 Task: Allow access to "Agents in support groups".
Action: Mouse moved to (27, 317)
Screenshot: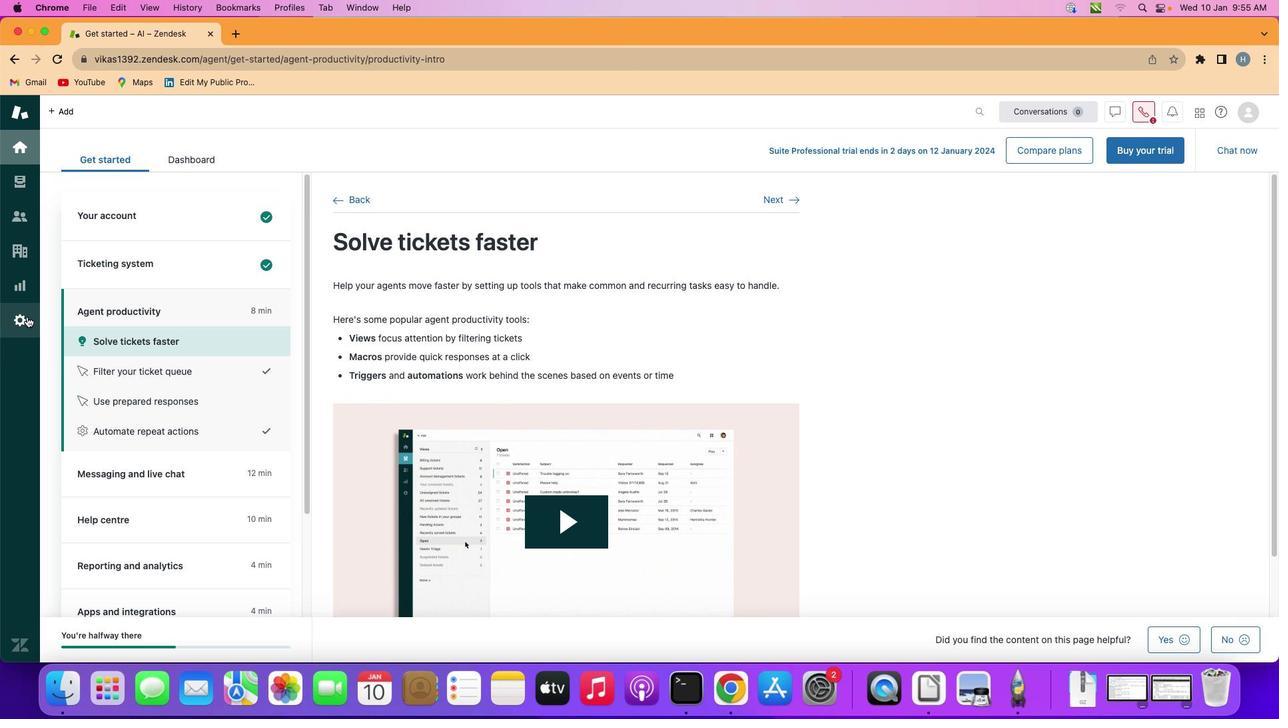 
Action: Mouse pressed left at (27, 317)
Screenshot: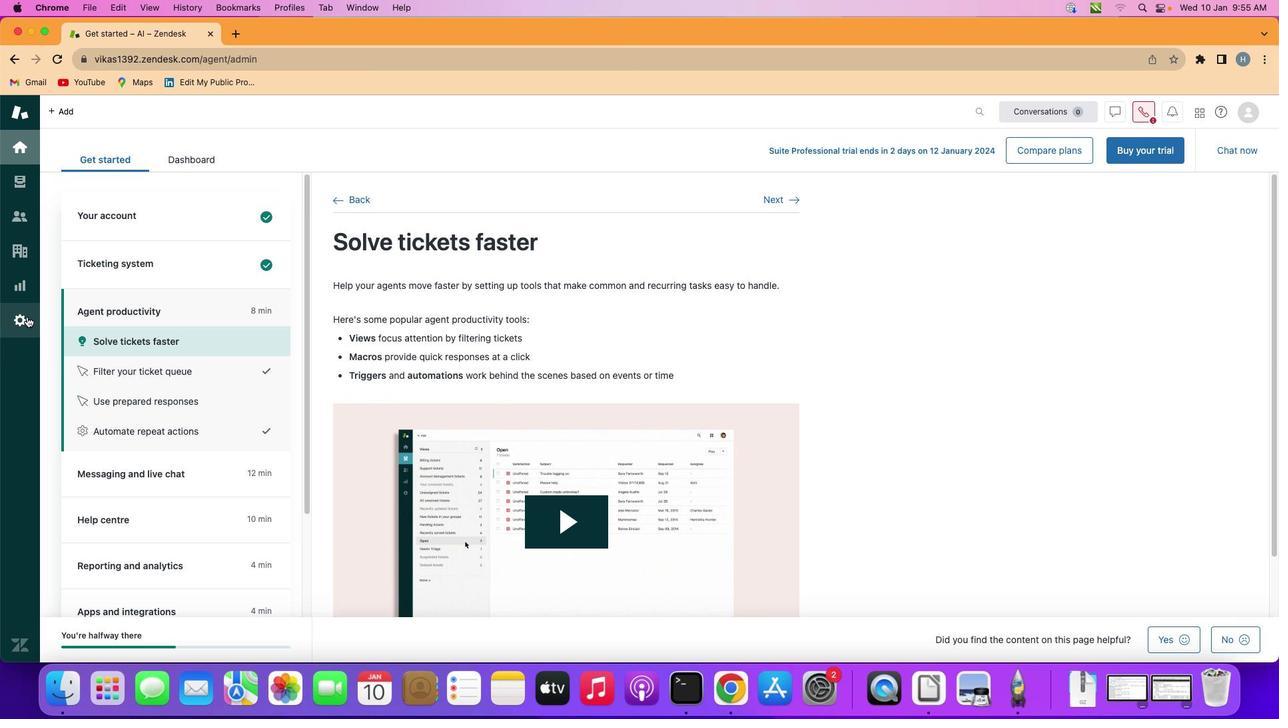 
Action: Mouse moved to (475, 548)
Screenshot: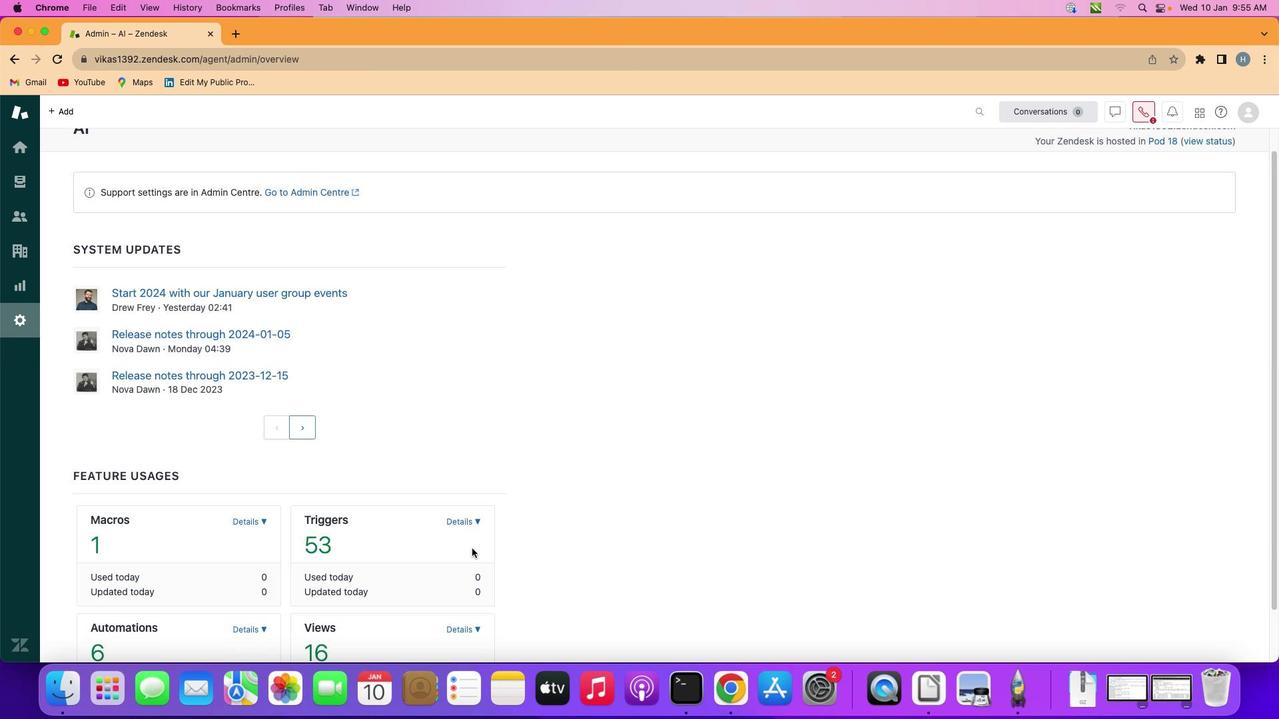 
Action: Mouse scrolled (475, 548) with delta (0, 0)
Screenshot: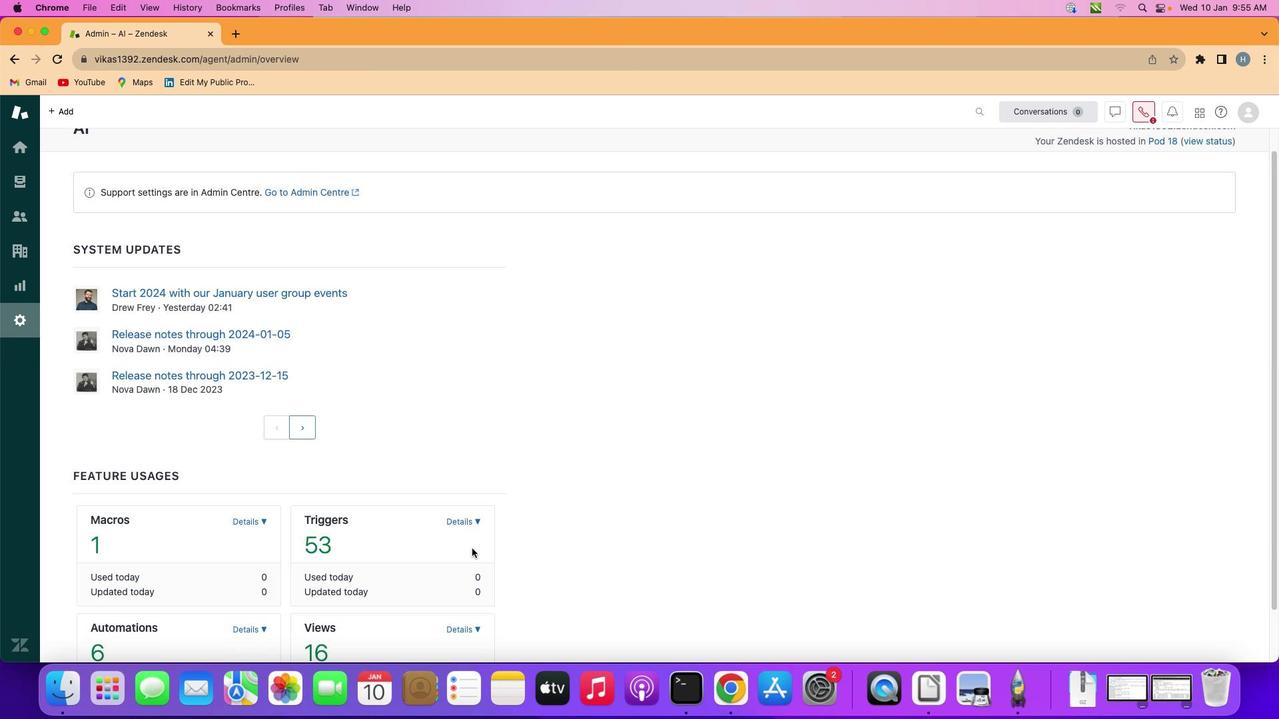 
Action: Mouse moved to (473, 549)
Screenshot: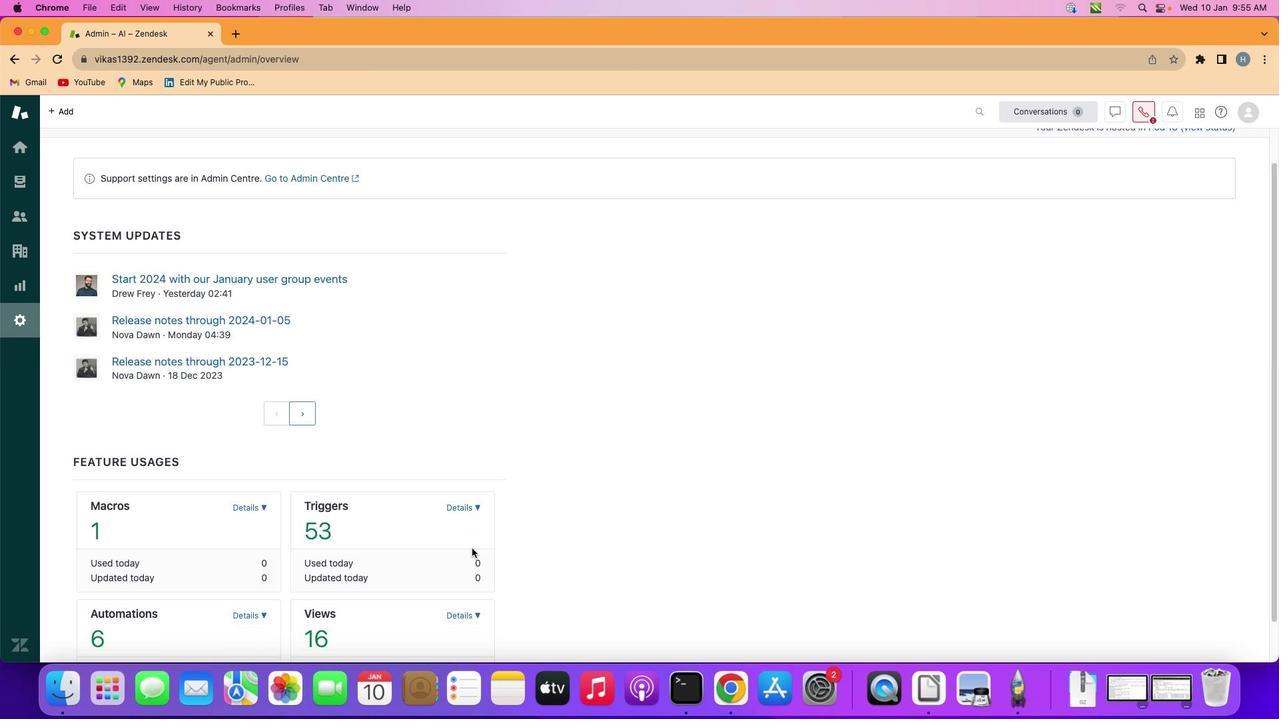 
Action: Mouse scrolled (473, 549) with delta (0, 0)
Screenshot: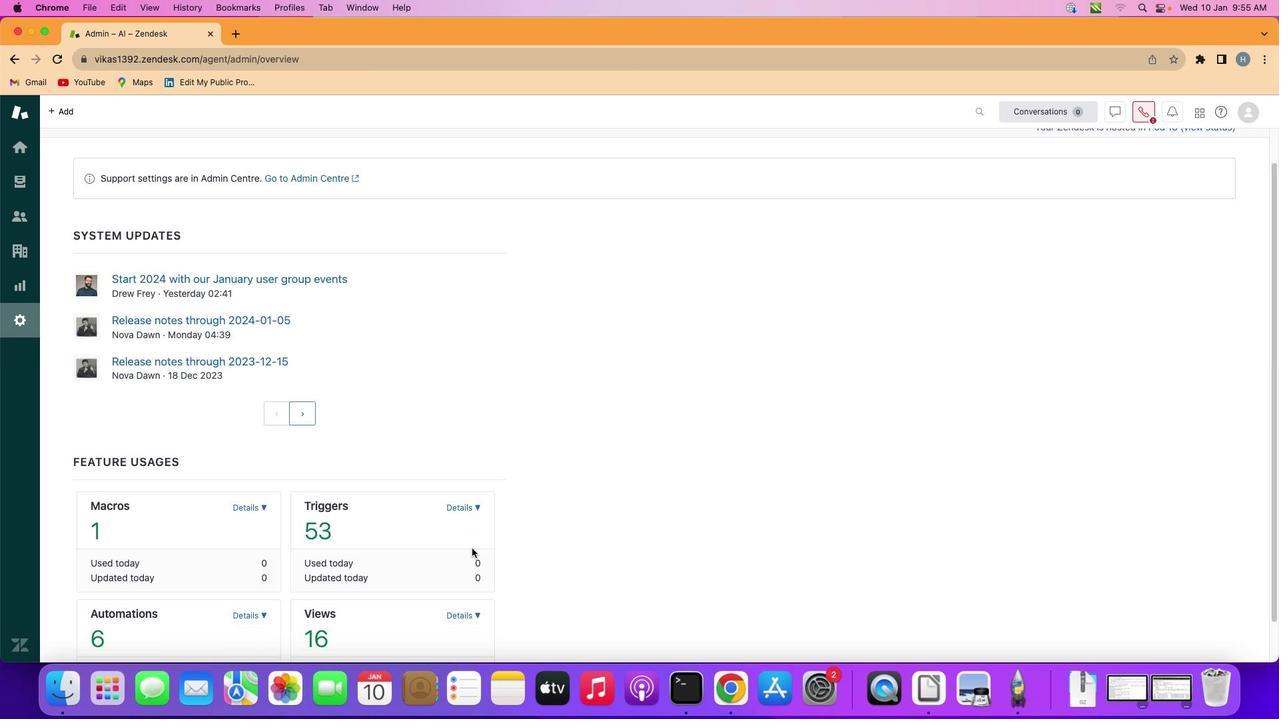 
Action: Mouse moved to (473, 549)
Screenshot: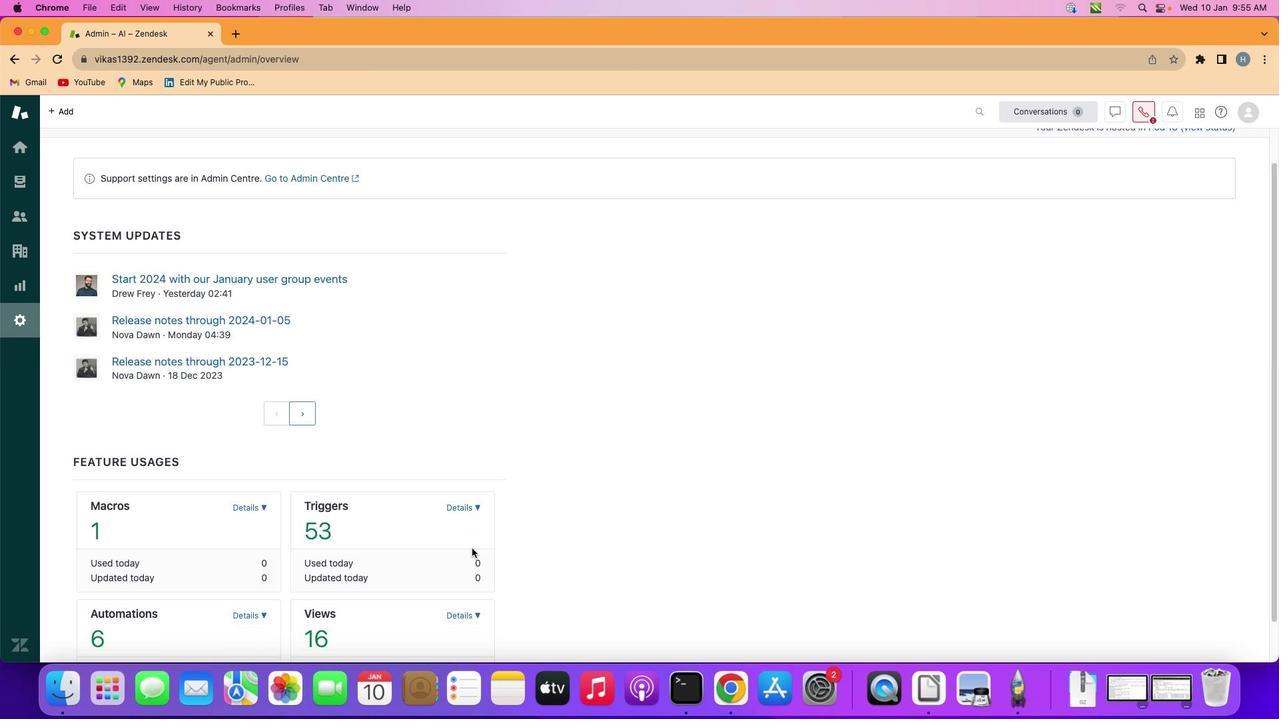 
Action: Mouse scrolled (473, 549) with delta (0, 0)
Screenshot: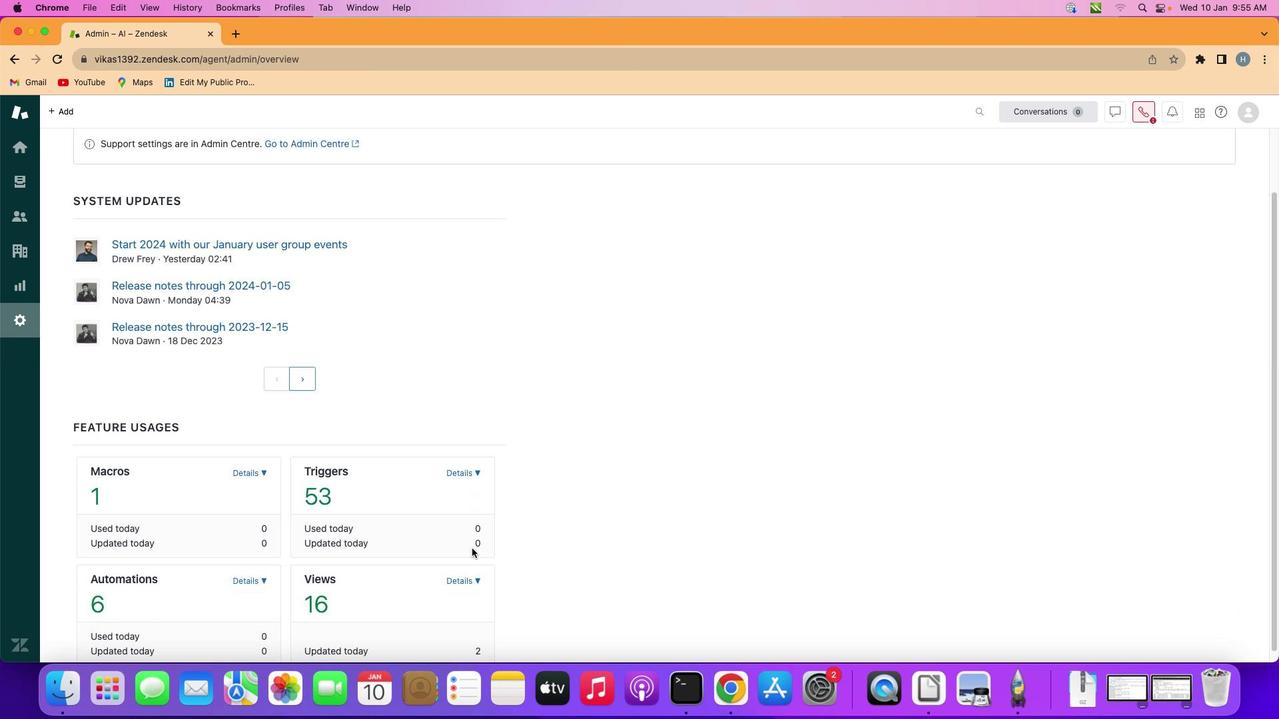 
Action: Mouse moved to (473, 549)
Screenshot: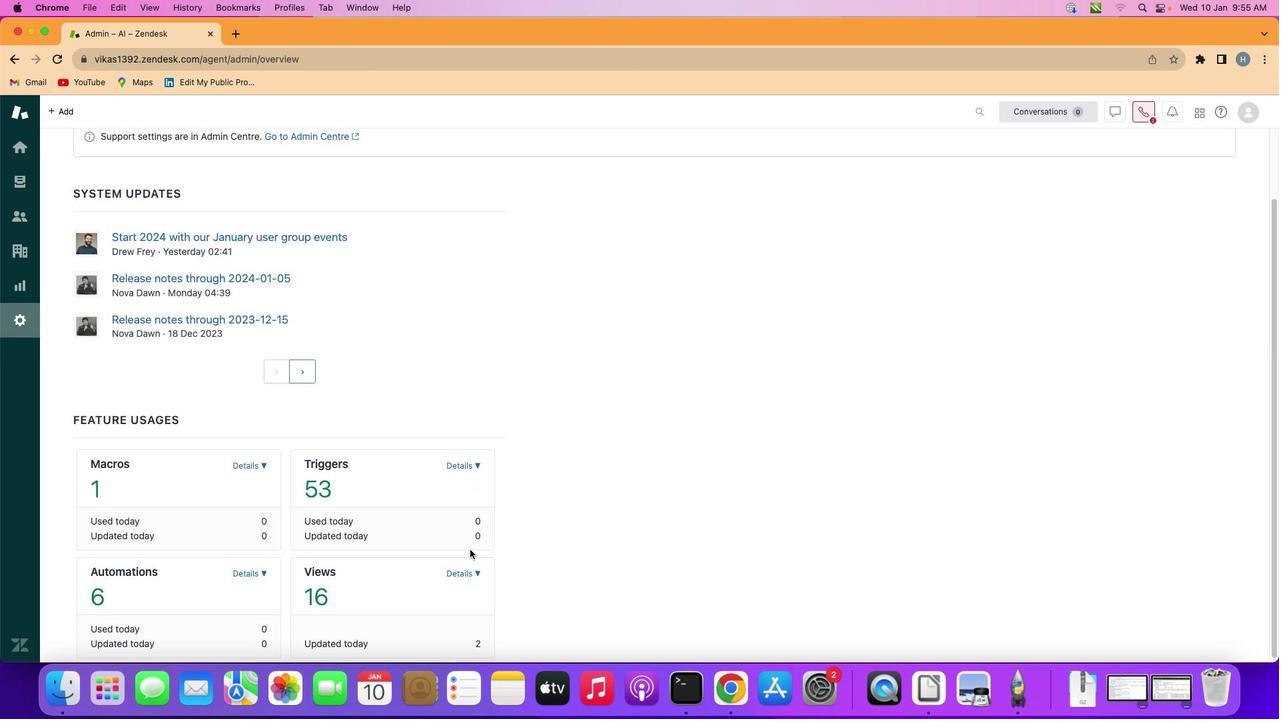 
Action: Mouse scrolled (473, 549) with delta (0, 0)
Screenshot: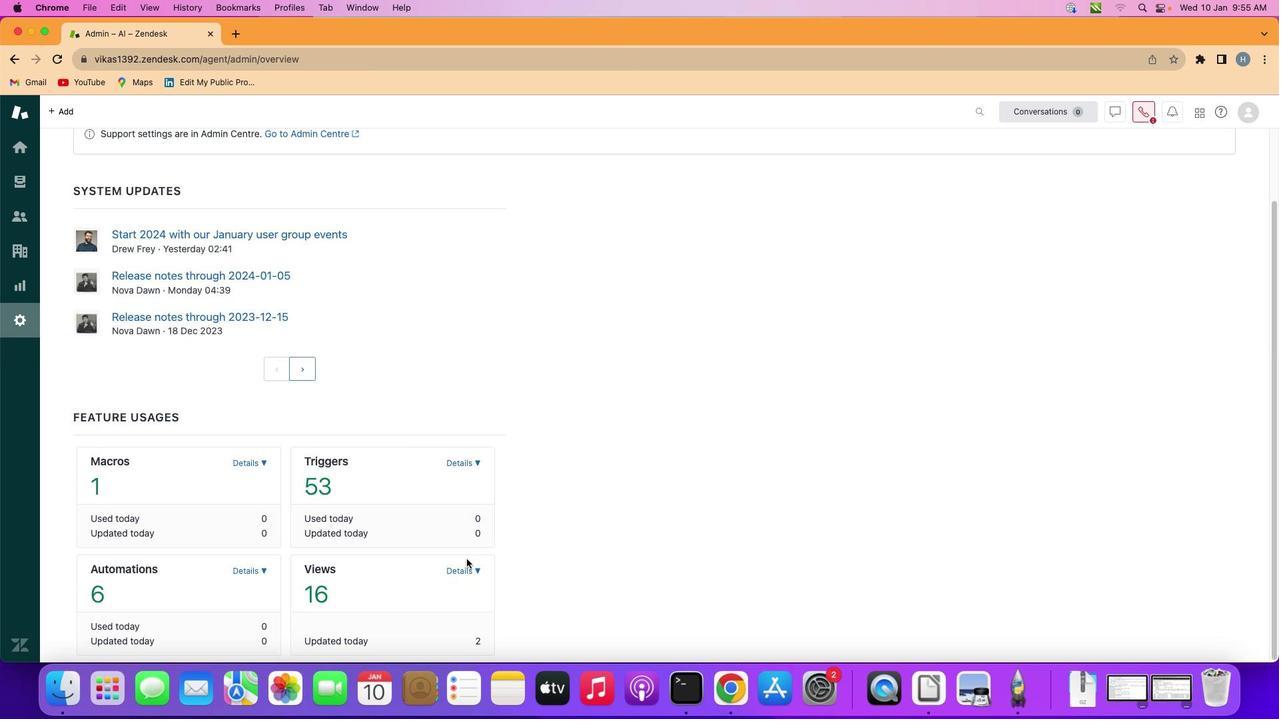 
Action: Mouse moved to (473, 549)
Screenshot: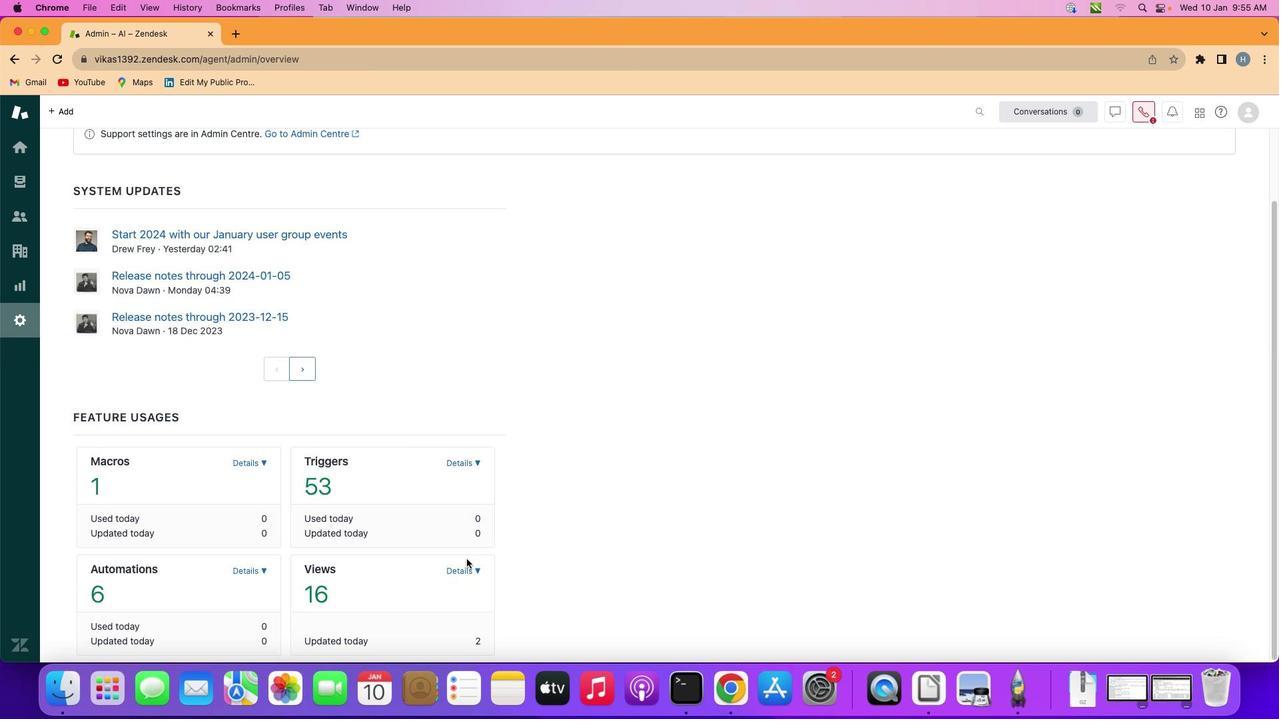 
Action: Mouse scrolled (473, 549) with delta (0, 0)
Screenshot: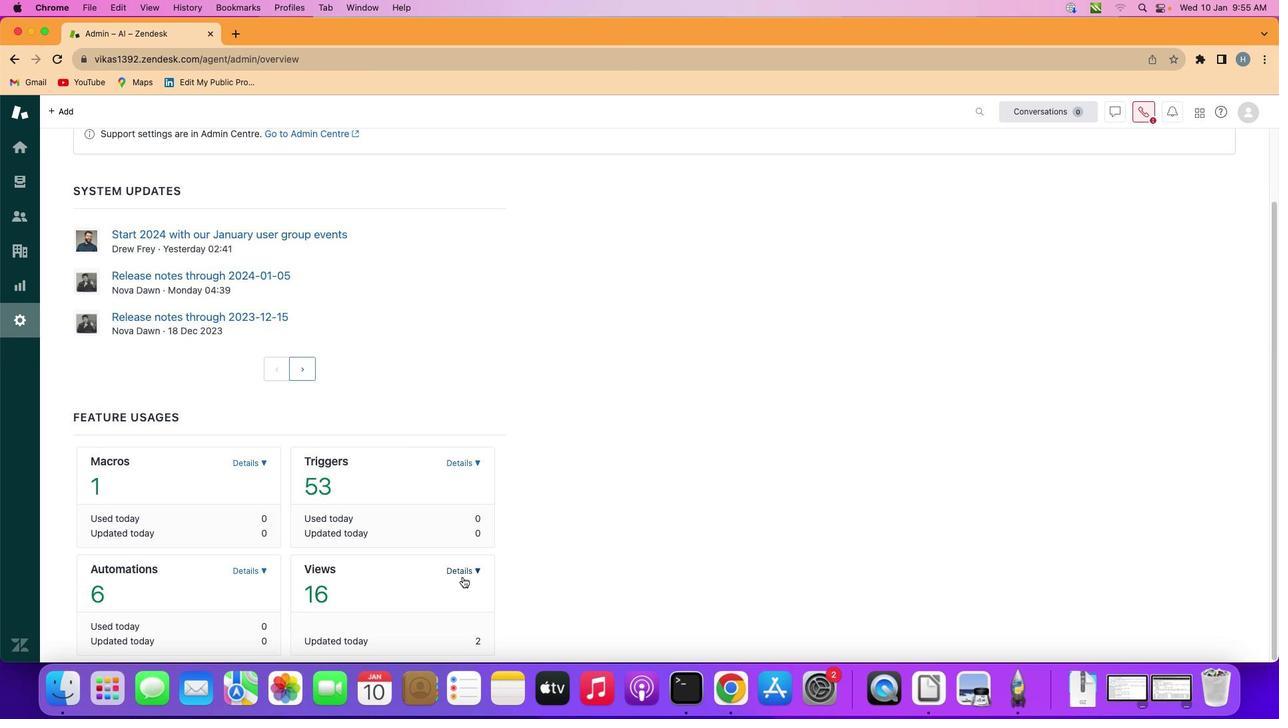 
Action: Mouse moved to (464, 574)
Screenshot: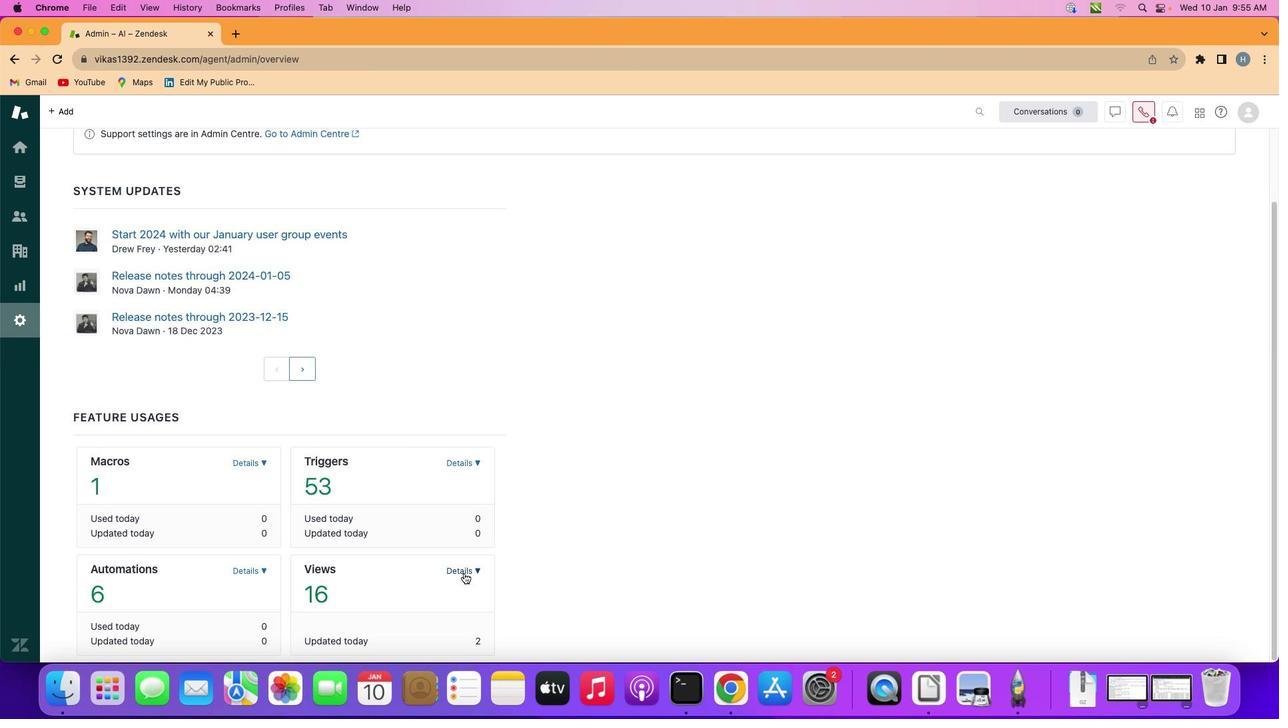 
Action: Mouse pressed left at (464, 574)
Screenshot: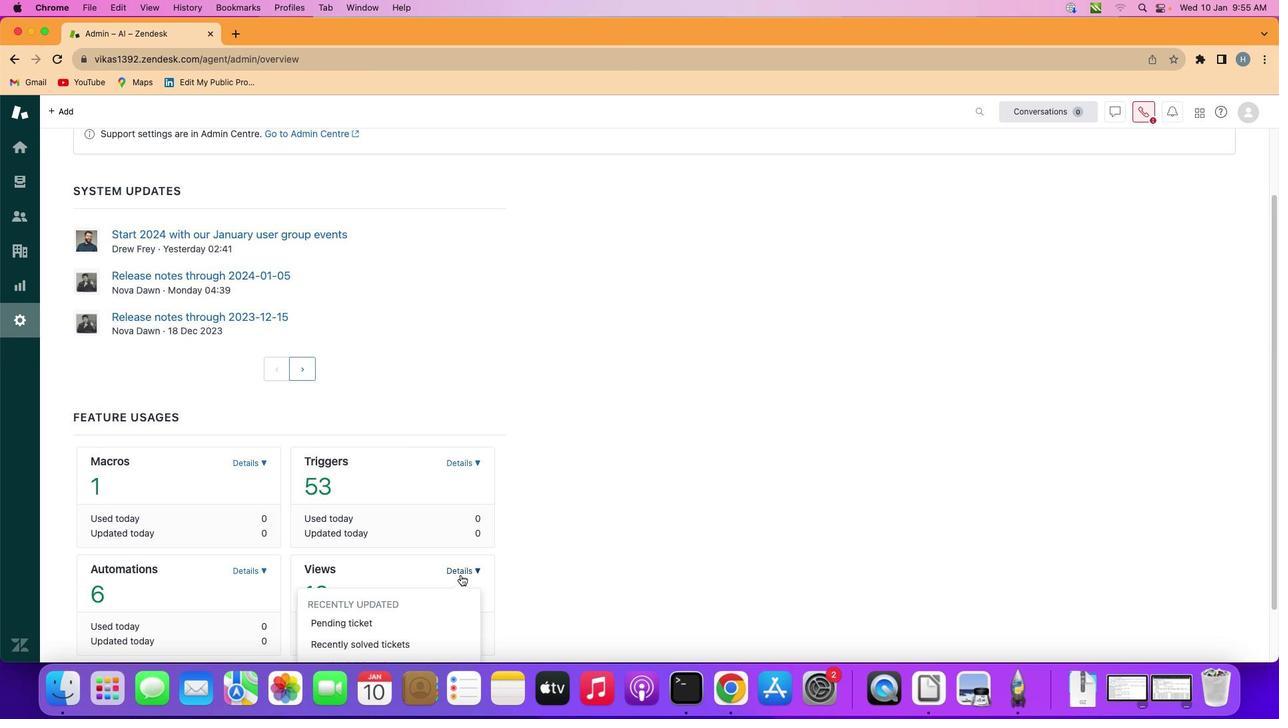 
Action: Mouse moved to (404, 621)
Screenshot: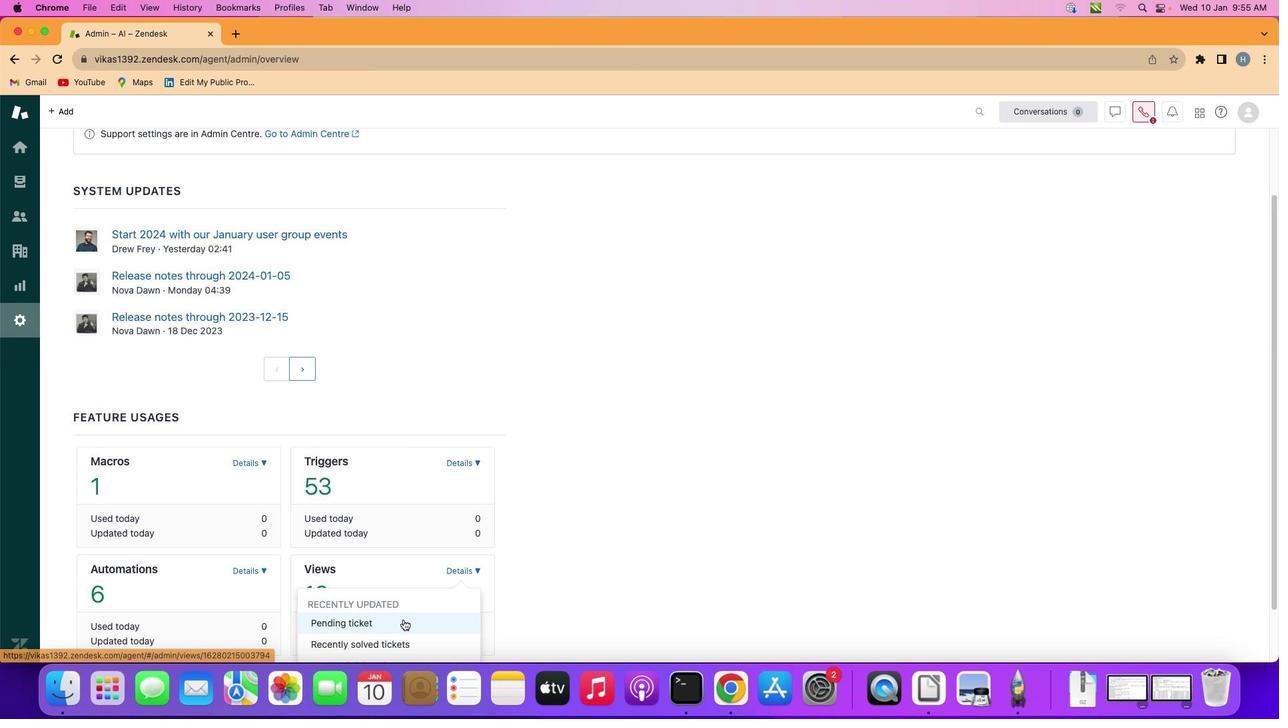
Action: Mouse pressed left at (404, 621)
Screenshot: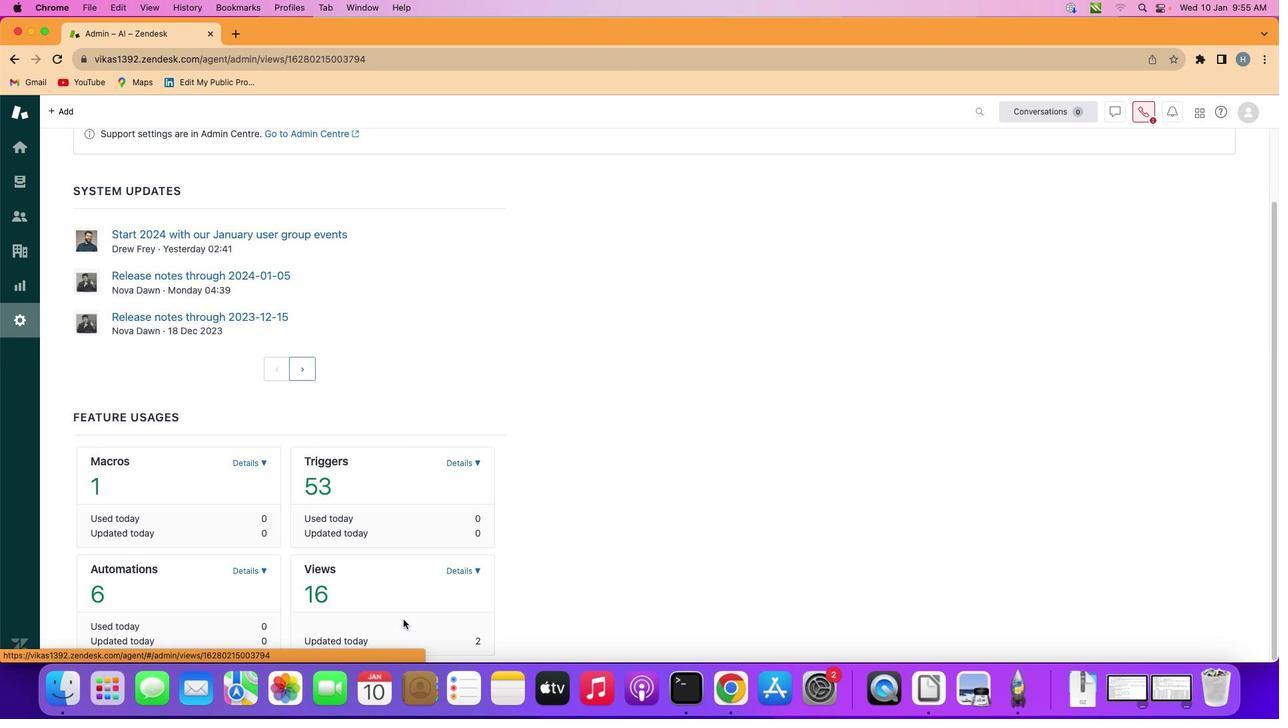 
Action: Mouse moved to (190, 353)
Screenshot: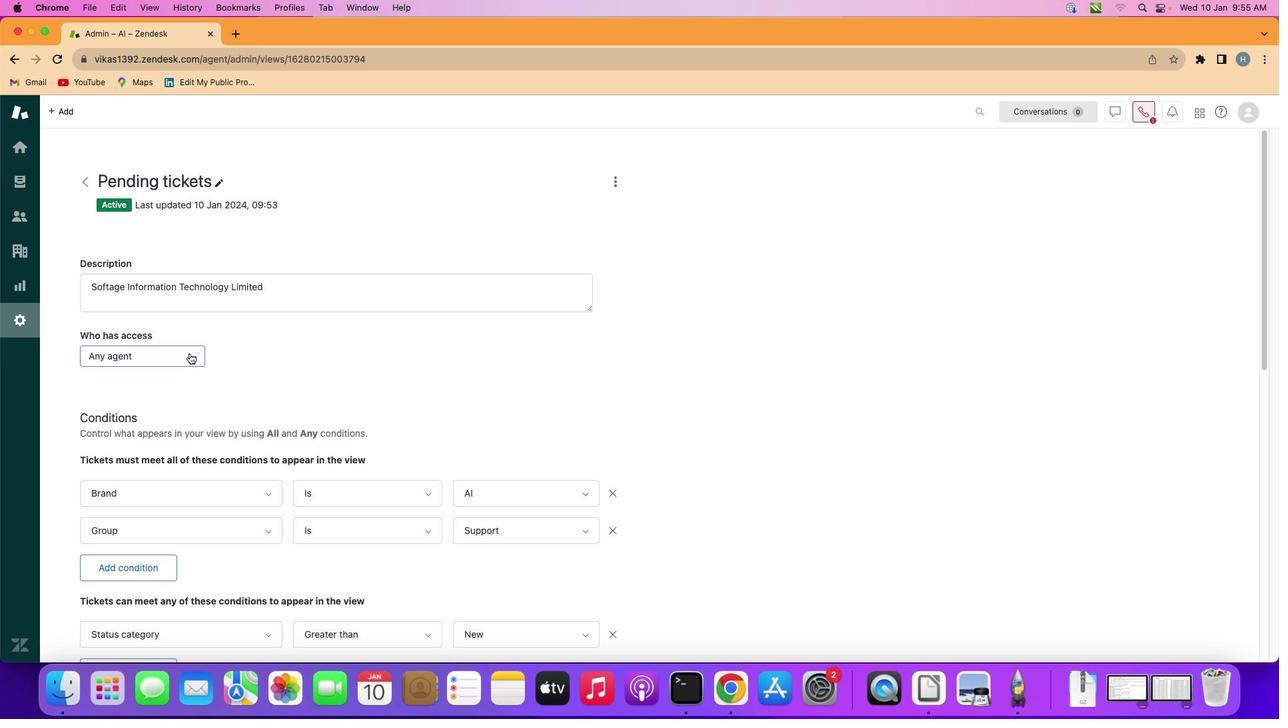 
Action: Mouse pressed left at (190, 353)
Screenshot: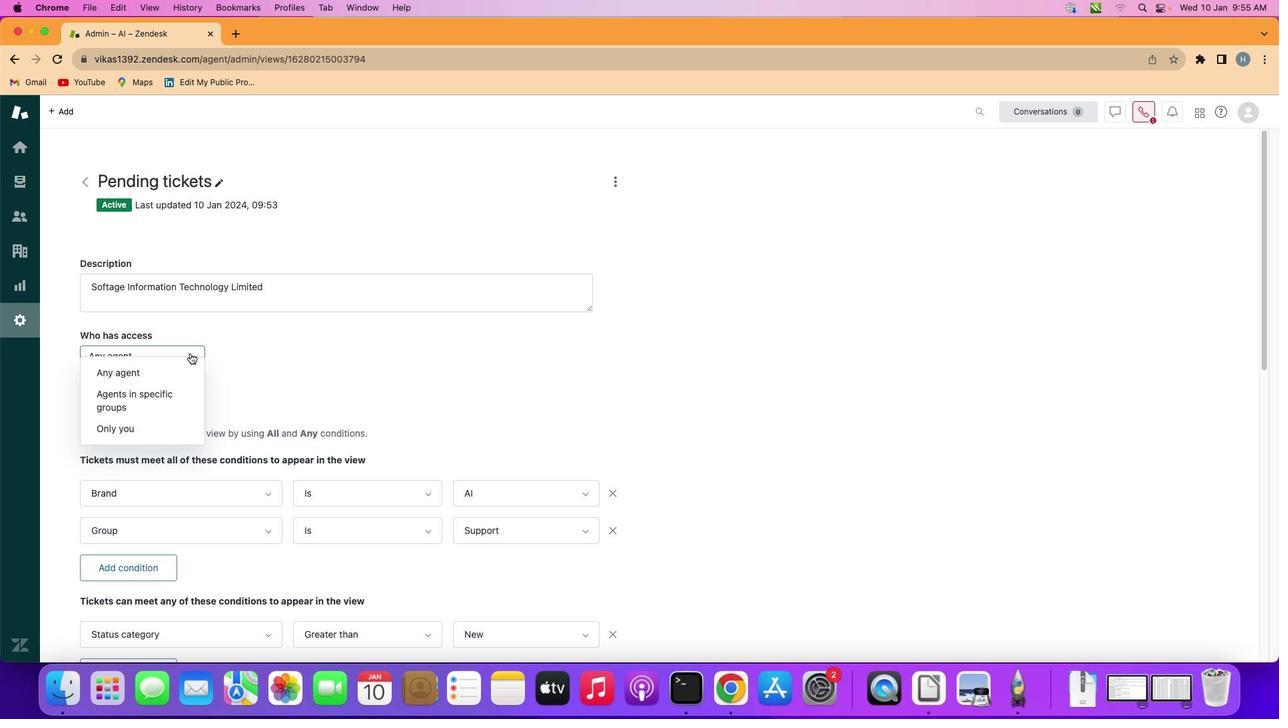 
Action: Mouse moved to (153, 407)
Screenshot: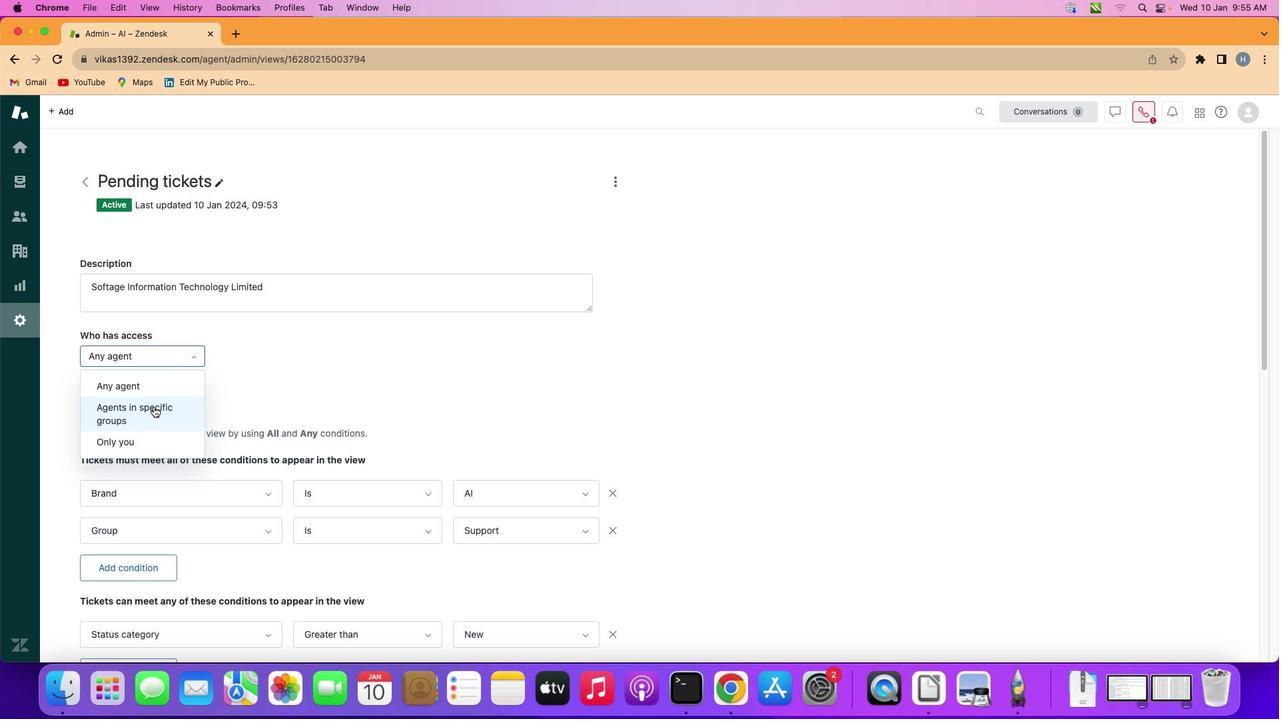 
Action: Mouse pressed left at (153, 407)
Screenshot: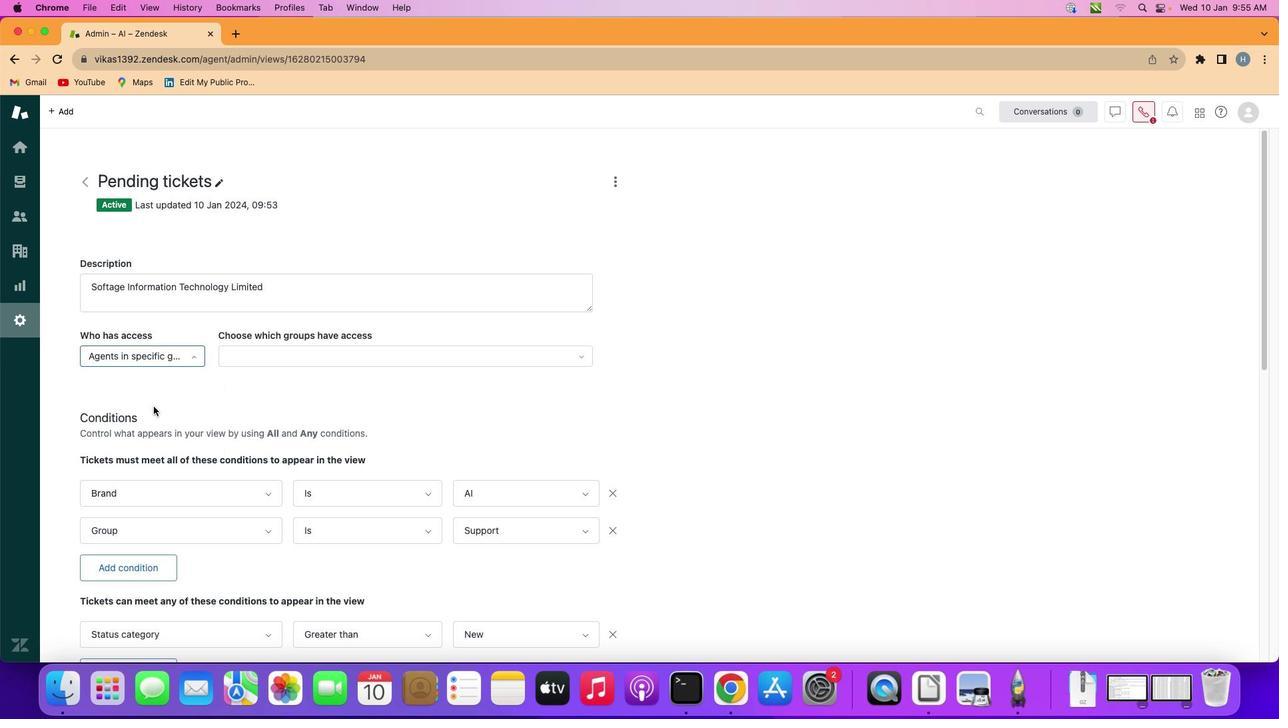 
Action: Mouse moved to (355, 357)
Screenshot: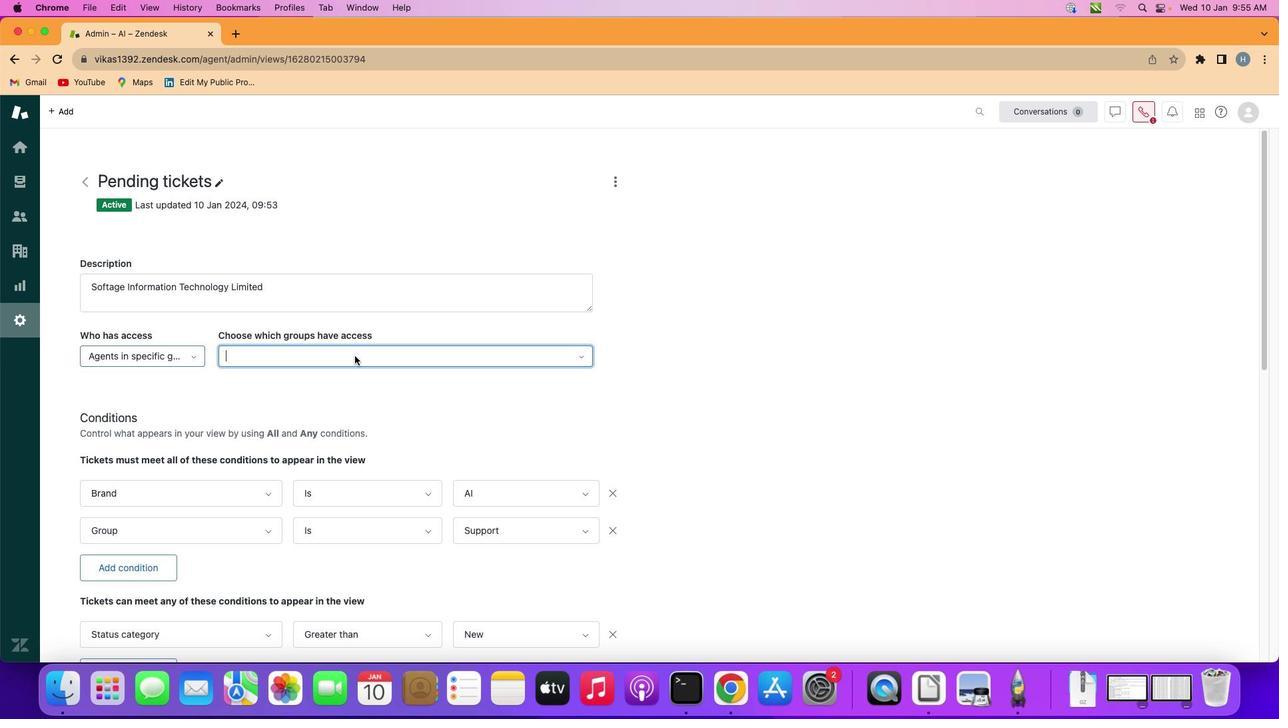 
Action: Mouse pressed left at (355, 357)
Screenshot: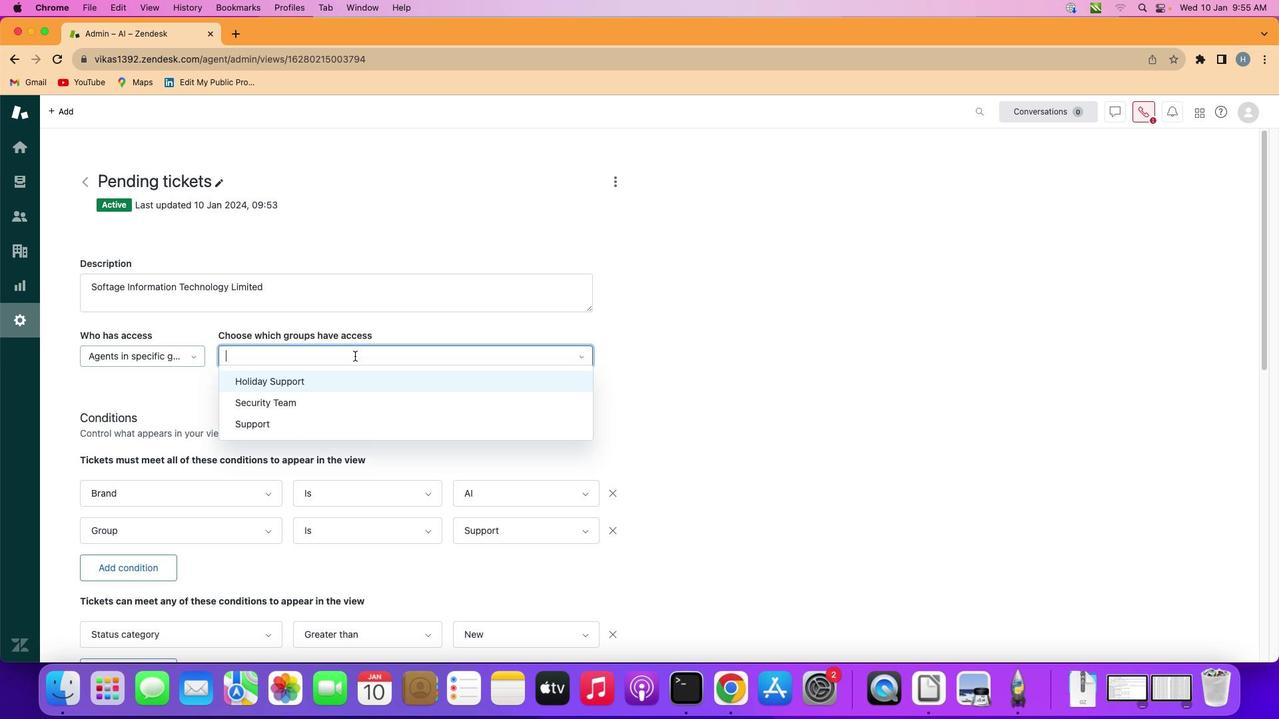 
Action: Mouse moved to (316, 429)
Screenshot: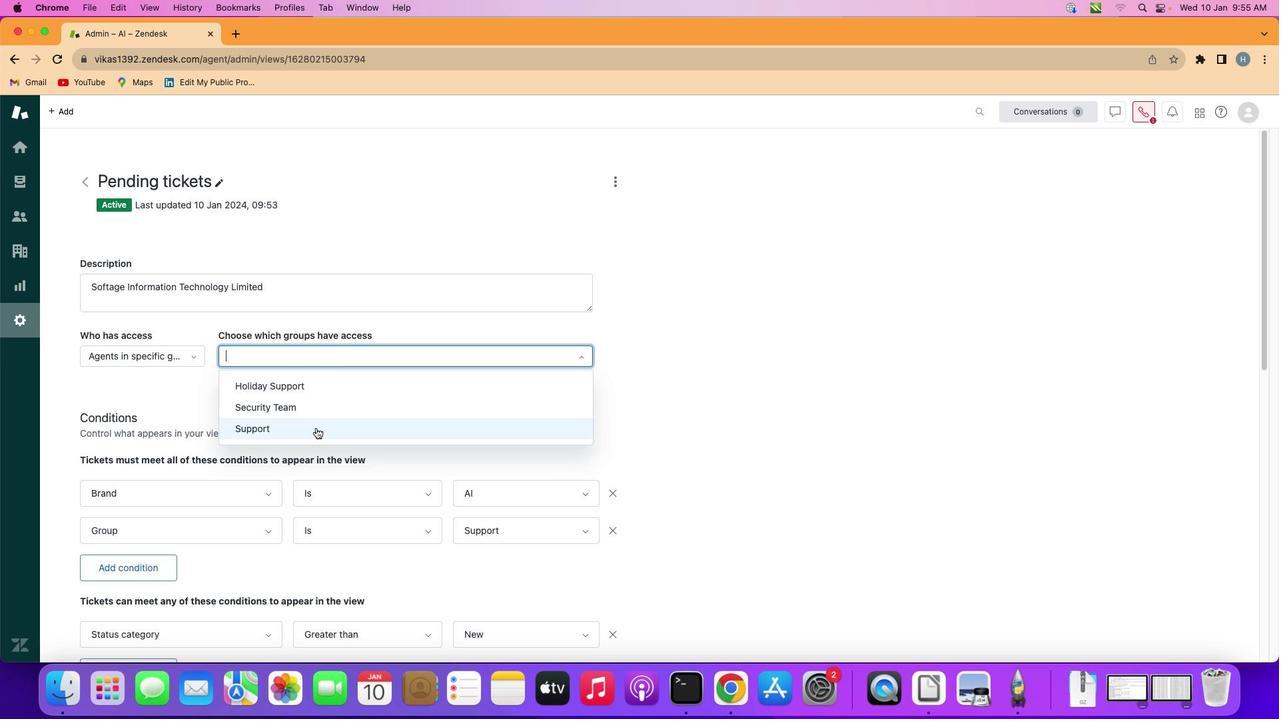 
Action: Mouse pressed left at (316, 429)
Screenshot: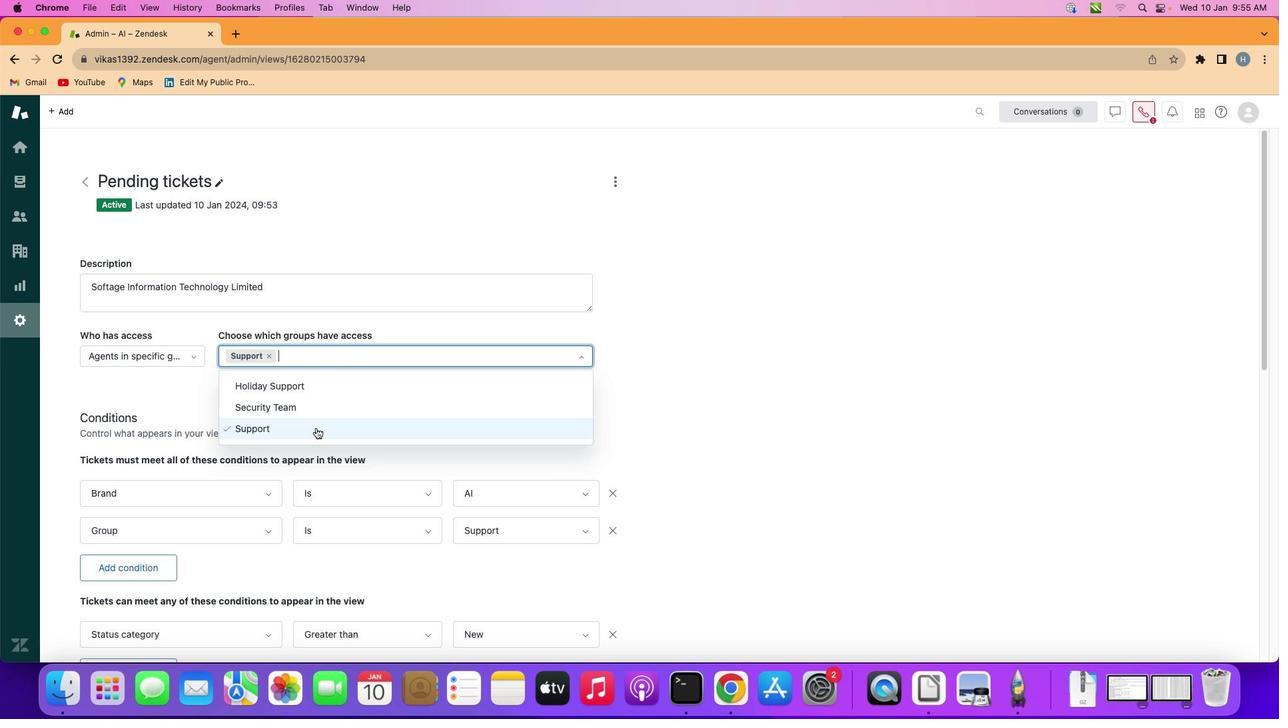 
Action: Mouse moved to (644, 385)
Screenshot: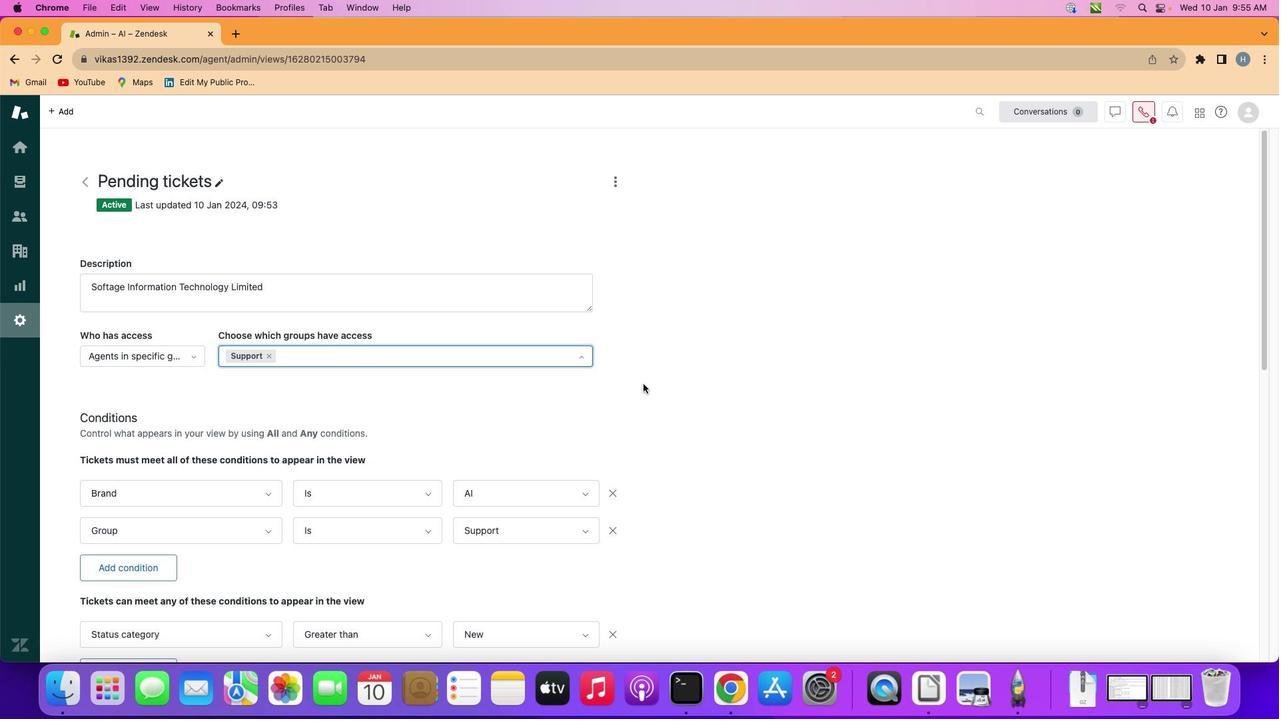 
Action: Mouse pressed left at (644, 385)
Screenshot: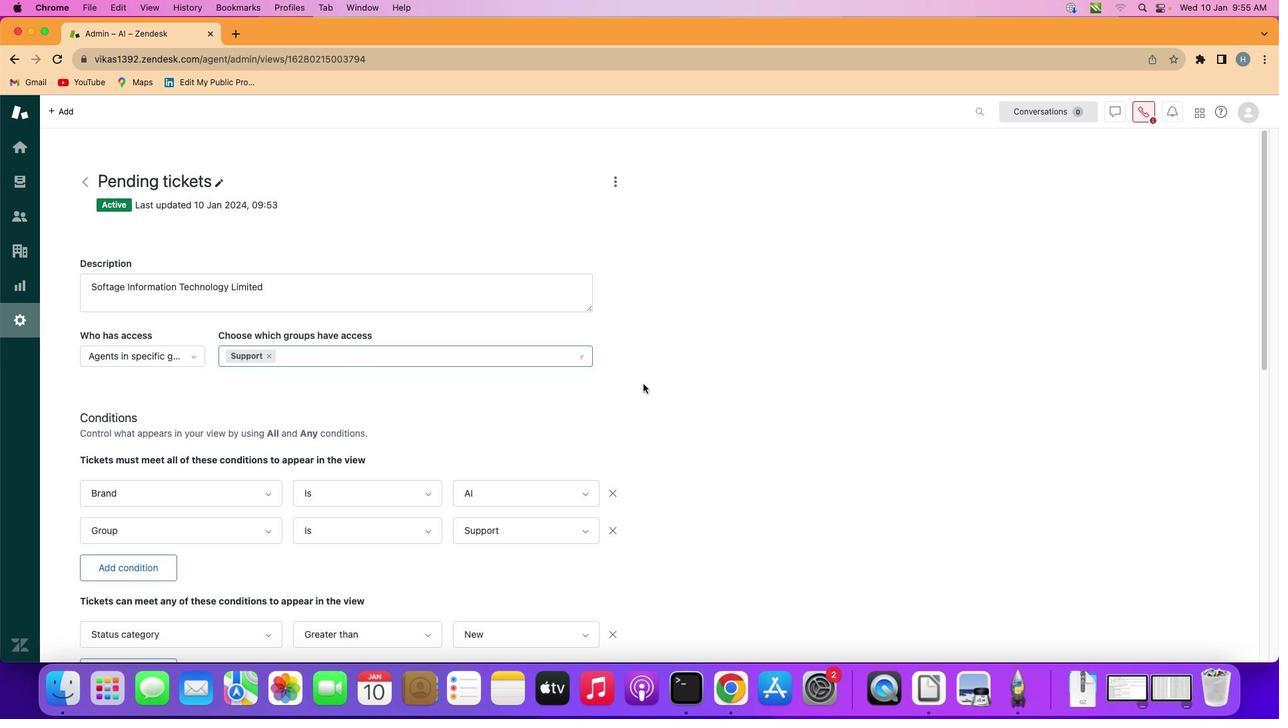 
Action: Mouse moved to (662, 529)
Screenshot: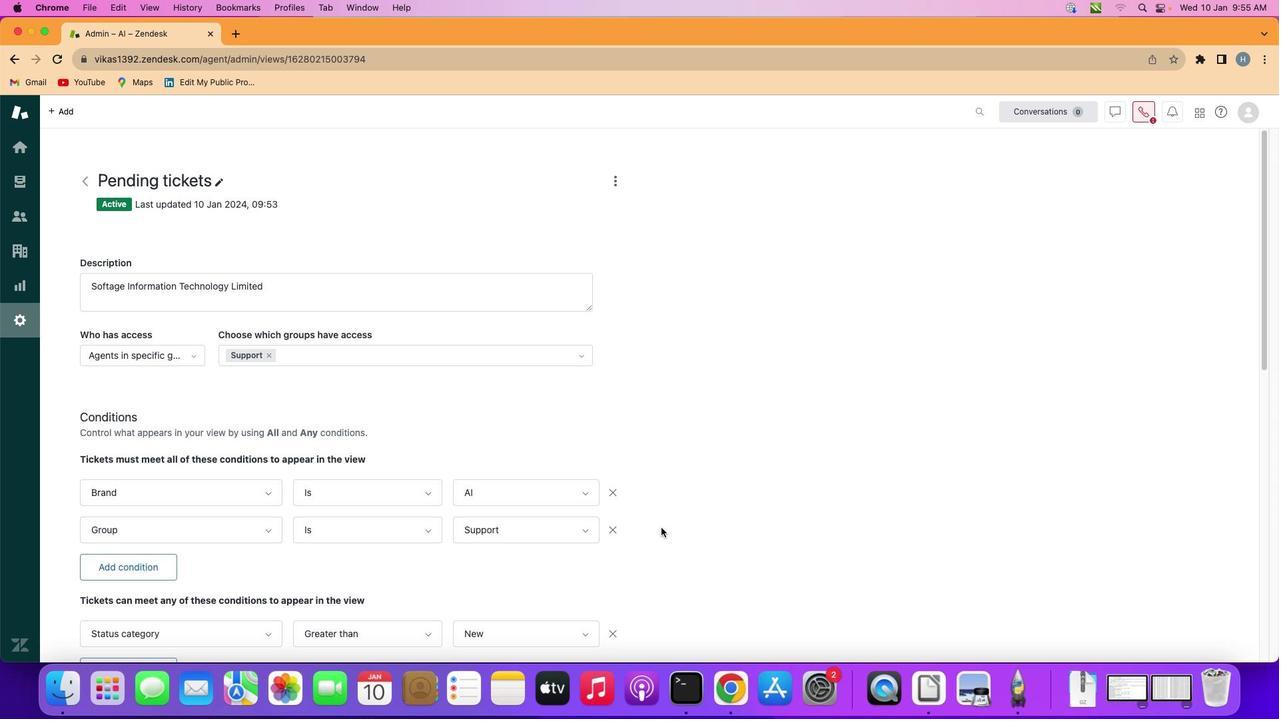 
Action: Mouse scrolled (662, 529) with delta (0, 0)
Screenshot: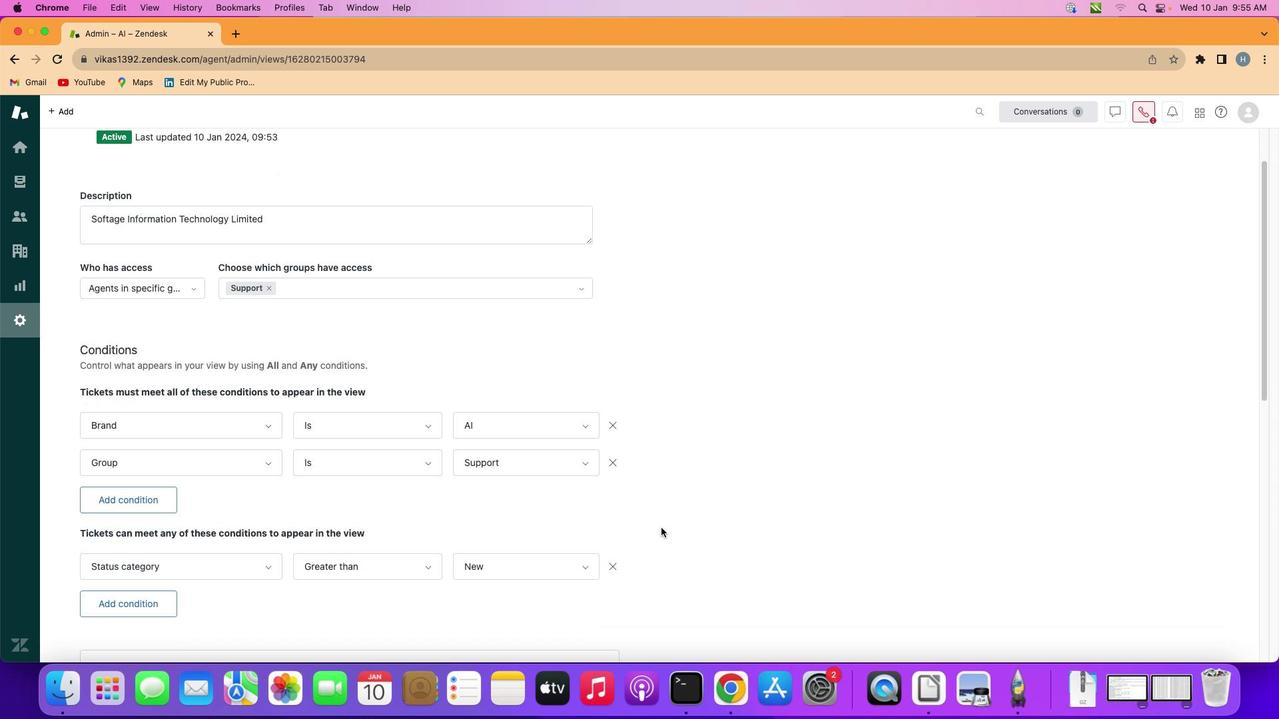 
Action: Mouse scrolled (662, 529) with delta (0, 0)
Screenshot: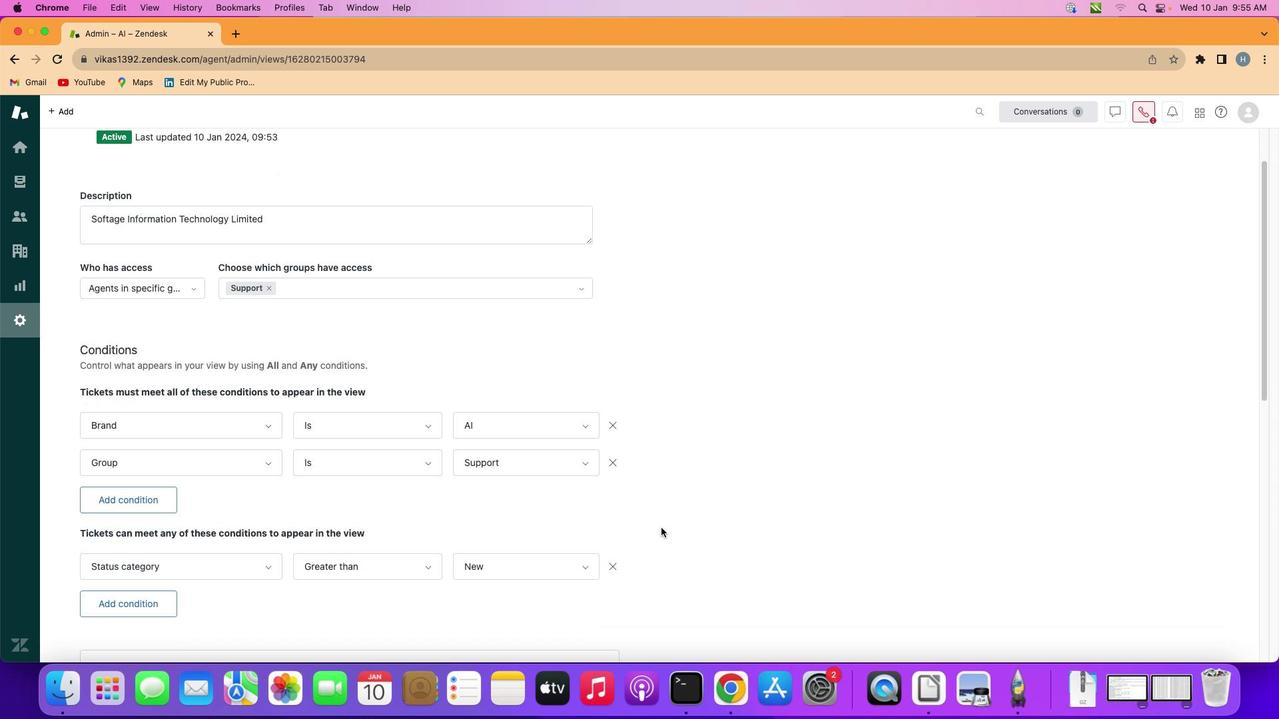 
Action: Mouse scrolled (662, 529) with delta (0, 1)
Screenshot: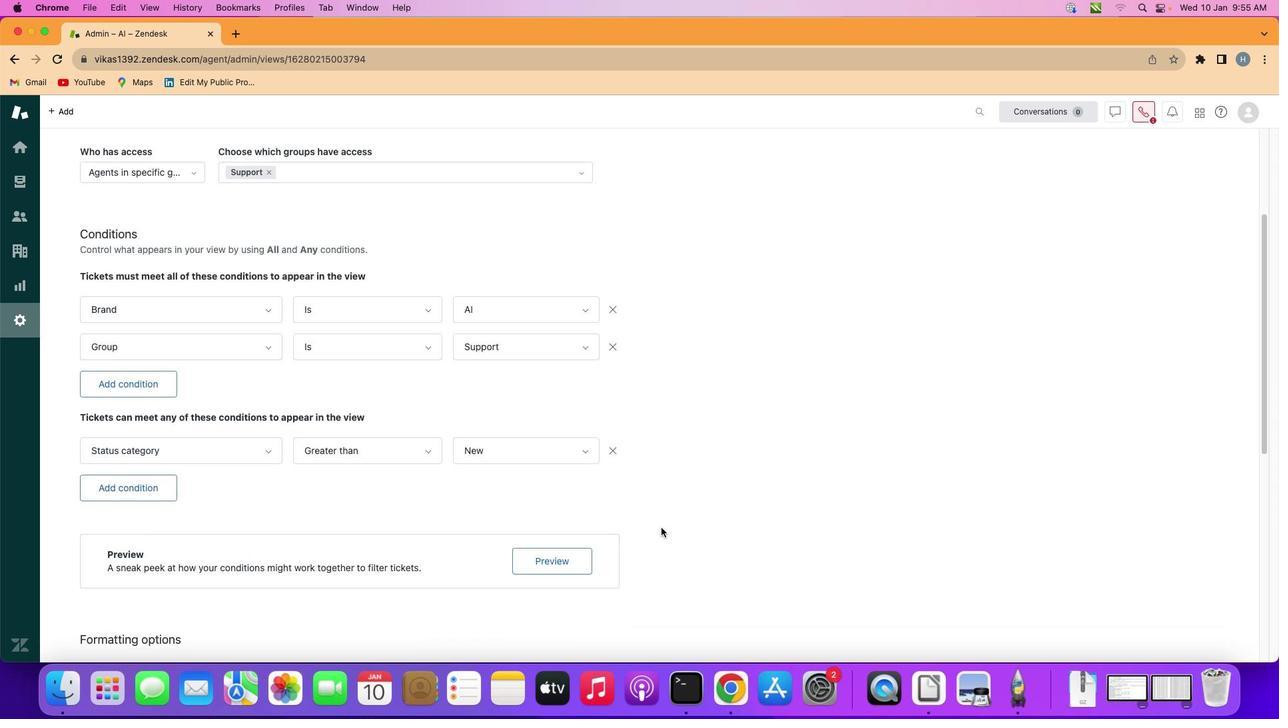 
Action: Mouse scrolled (662, 529) with delta (0, 0)
Screenshot: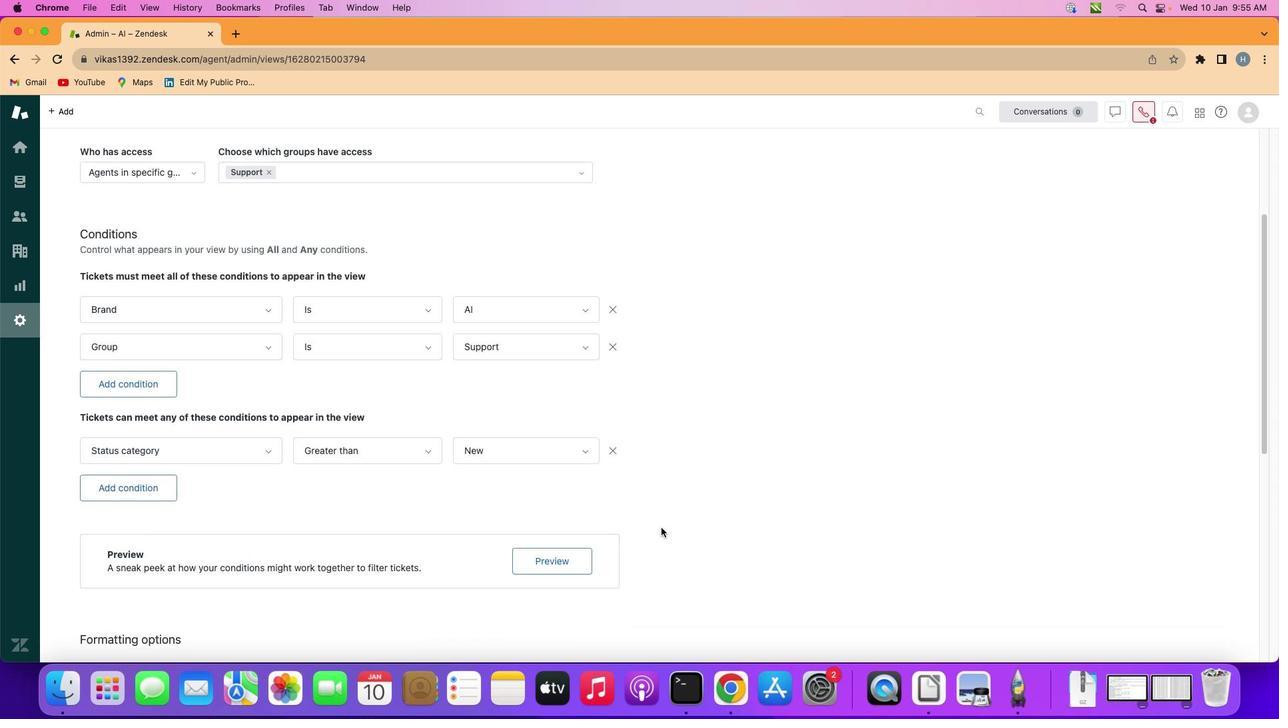 
Action: Mouse scrolled (662, 529) with delta (0, 0)
Screenshot: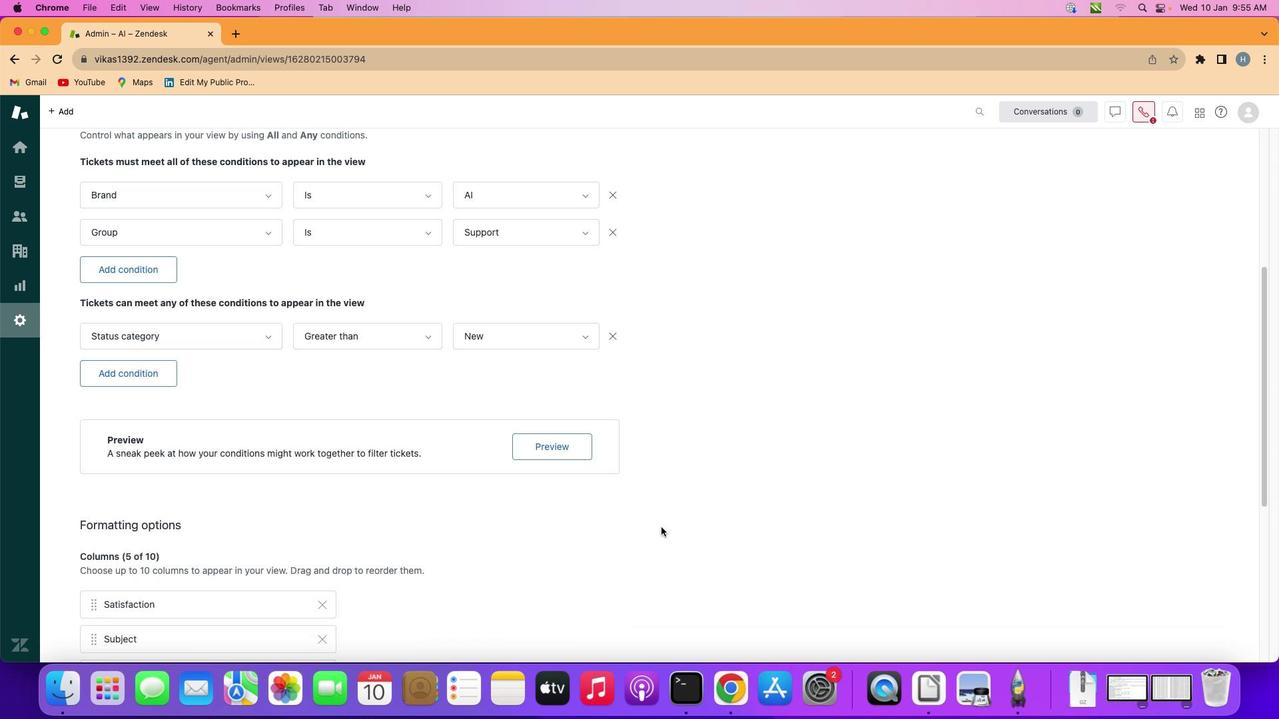 
Action: Mouse scrolled (662, 529) with delta (0, -1)
Screenshot: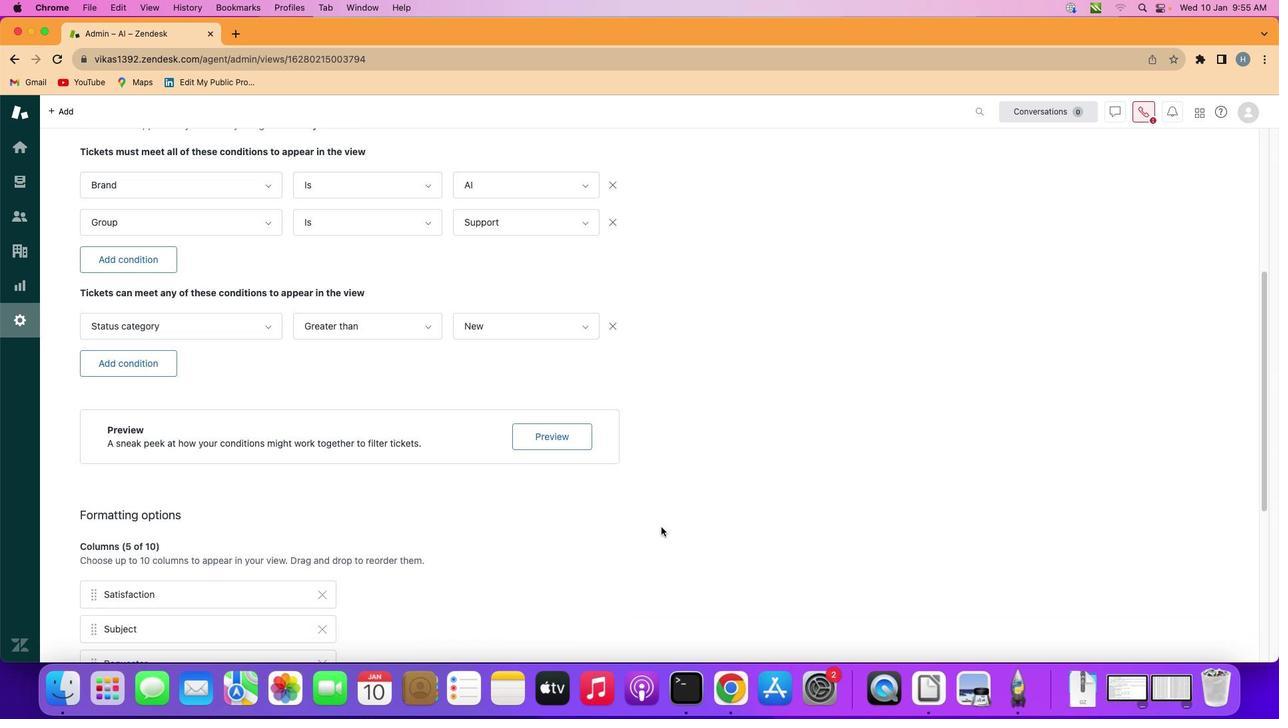 
Action: Mouse moved to (662, 528)
Screenshot: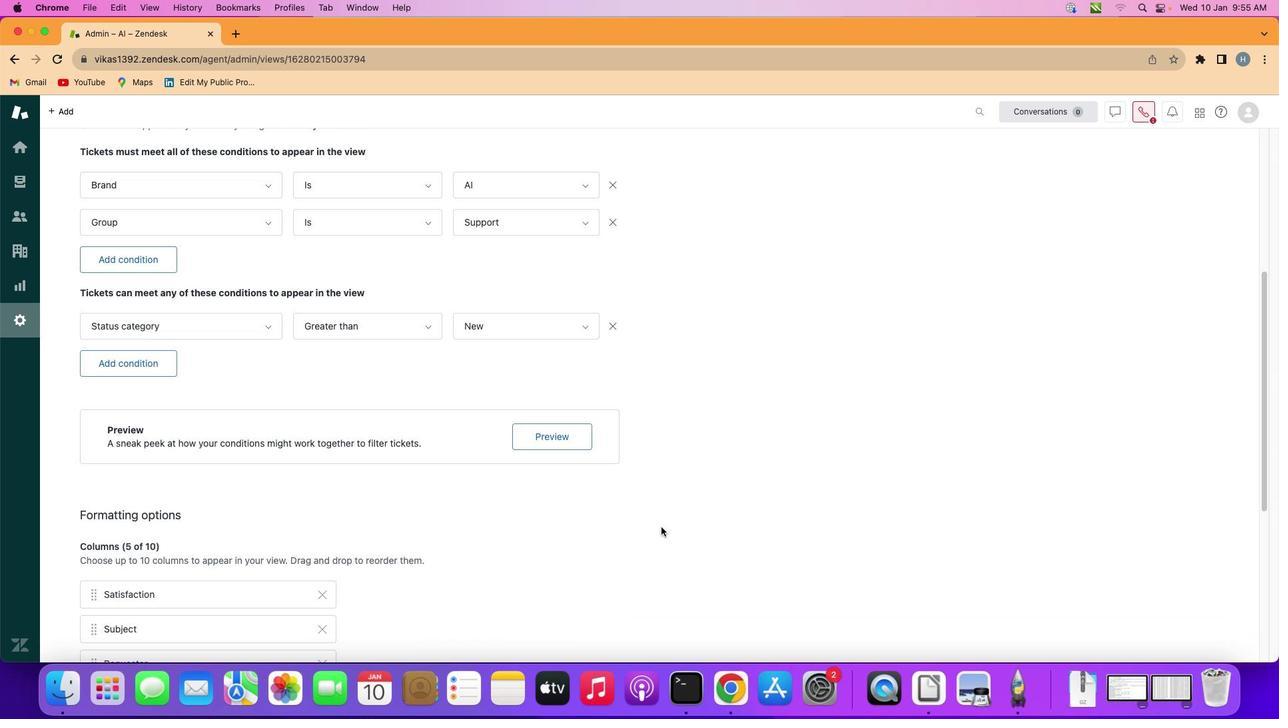 
Action: Mouse scrolled (662, 528) with delta (0, 0)
Screenshot: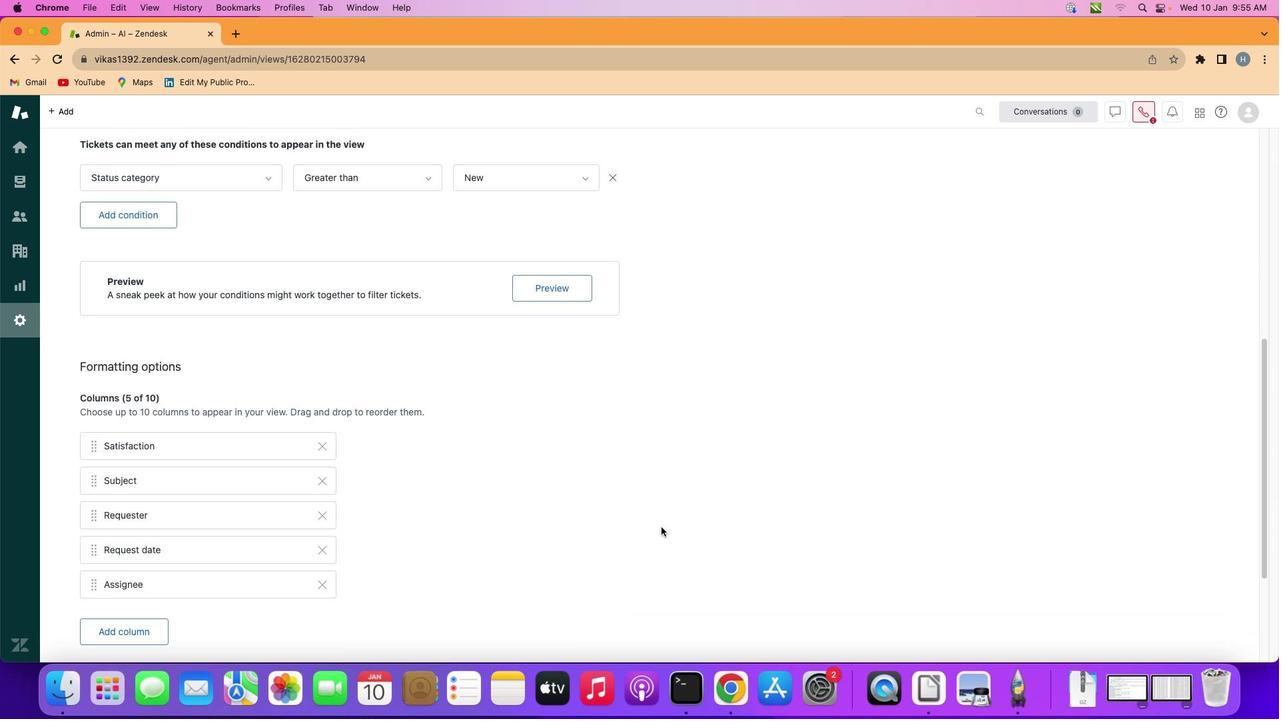 
Action: Mouse scrolled (662, 528) with delta (0, 0)
Screenshot: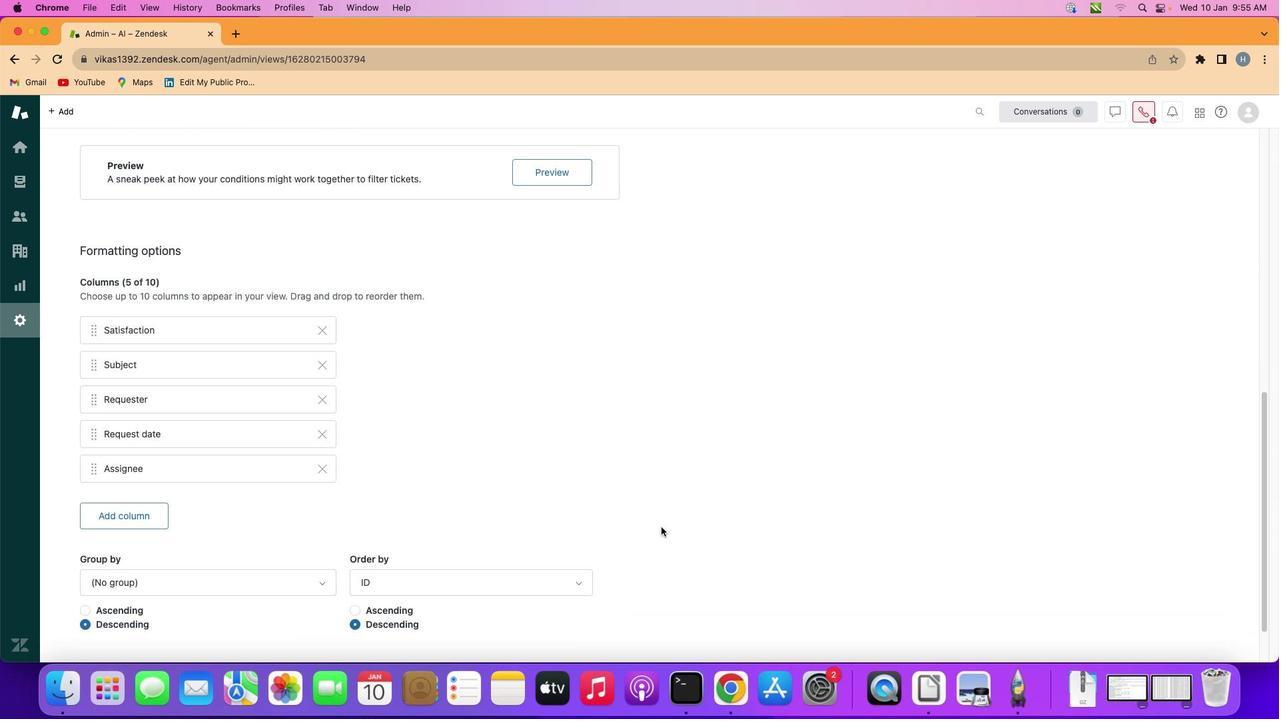 
Action: Mouse scrolled (662, 528) with delta (0, 0)
Screenshot: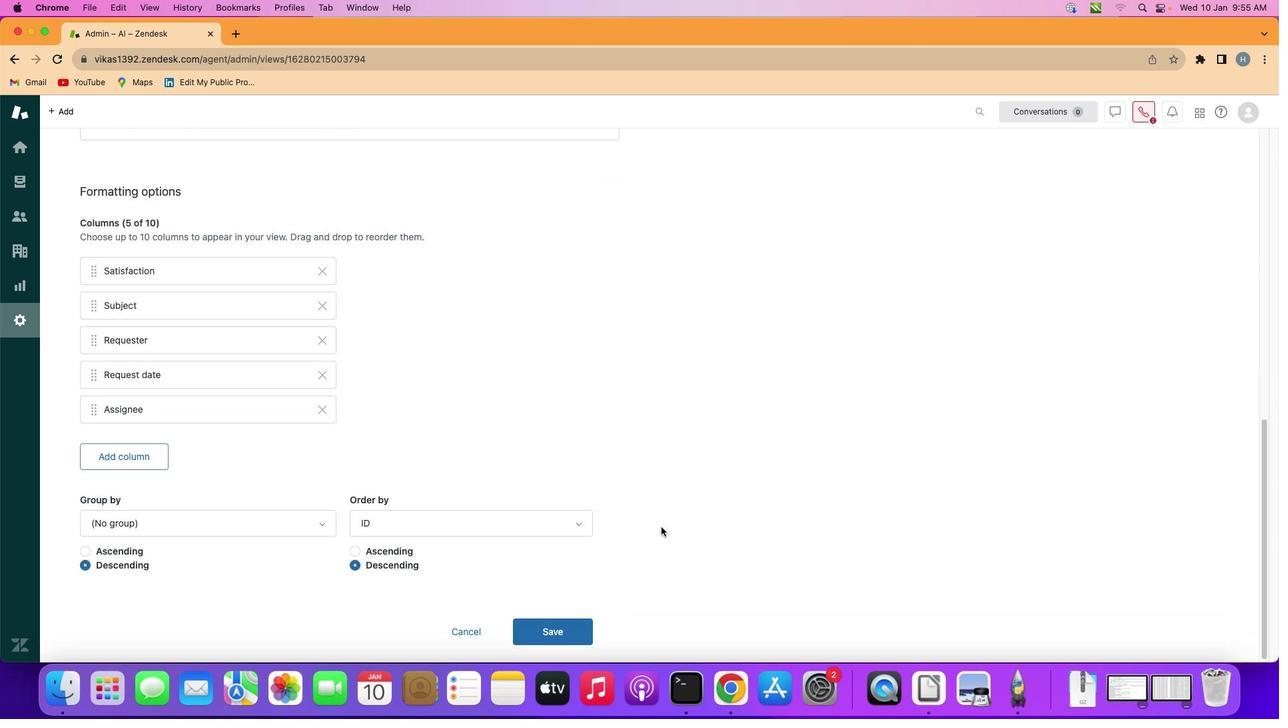 
Action: Mouse scrolled (662, 528) with delta (0, -1)
Screenshot: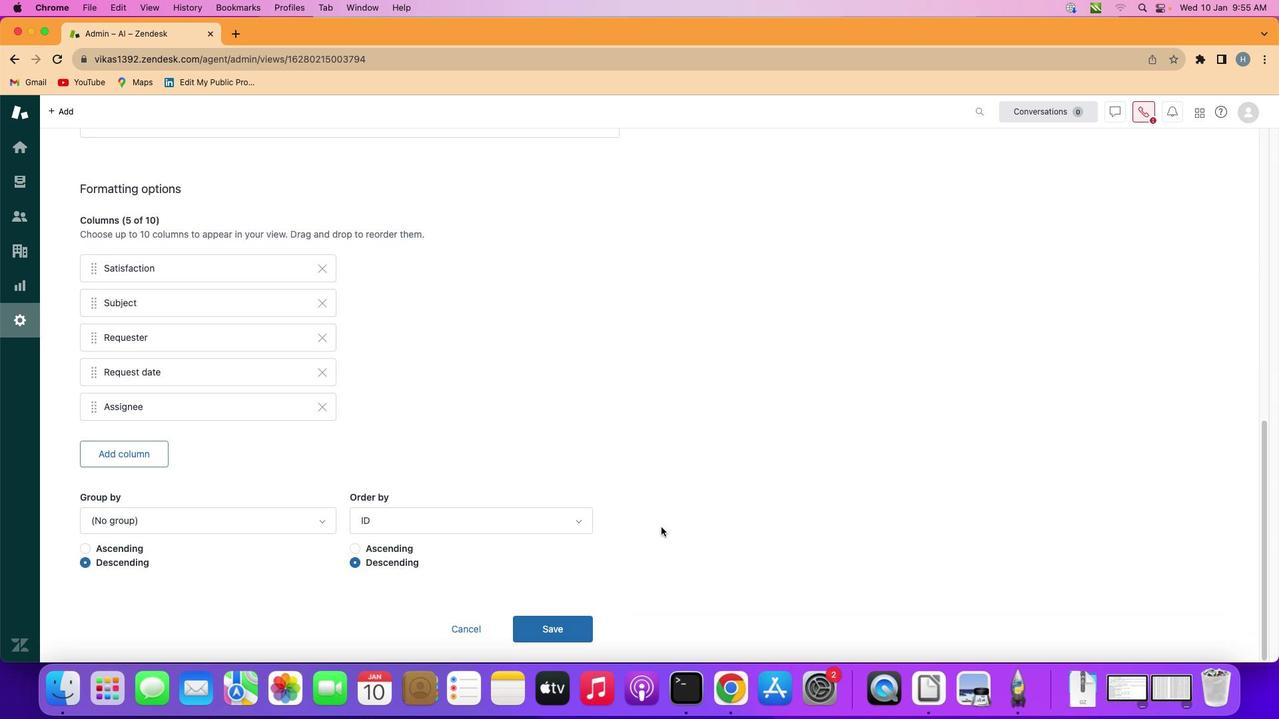 
Action: Mouse scrolled (662, 528) with delta (0, -1)
Screenshot: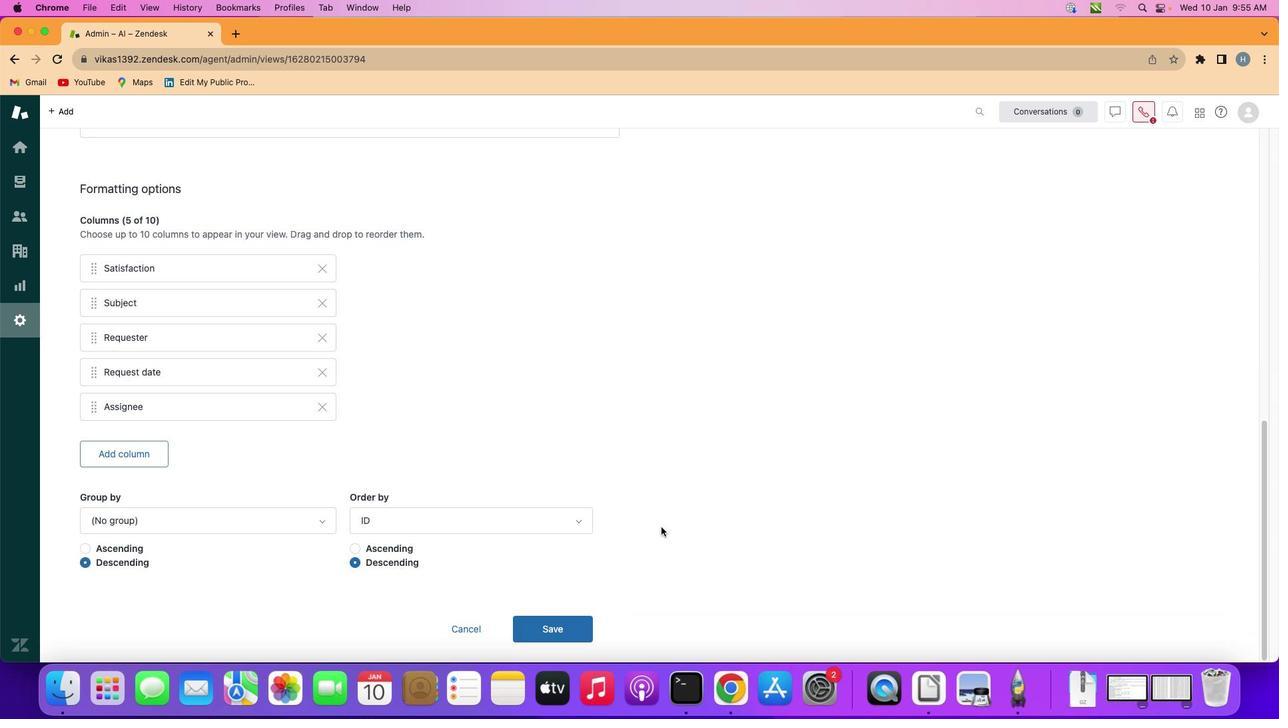 
Action: Mouse scrolled (662, 528) with delta (0, -1)
Screenshot: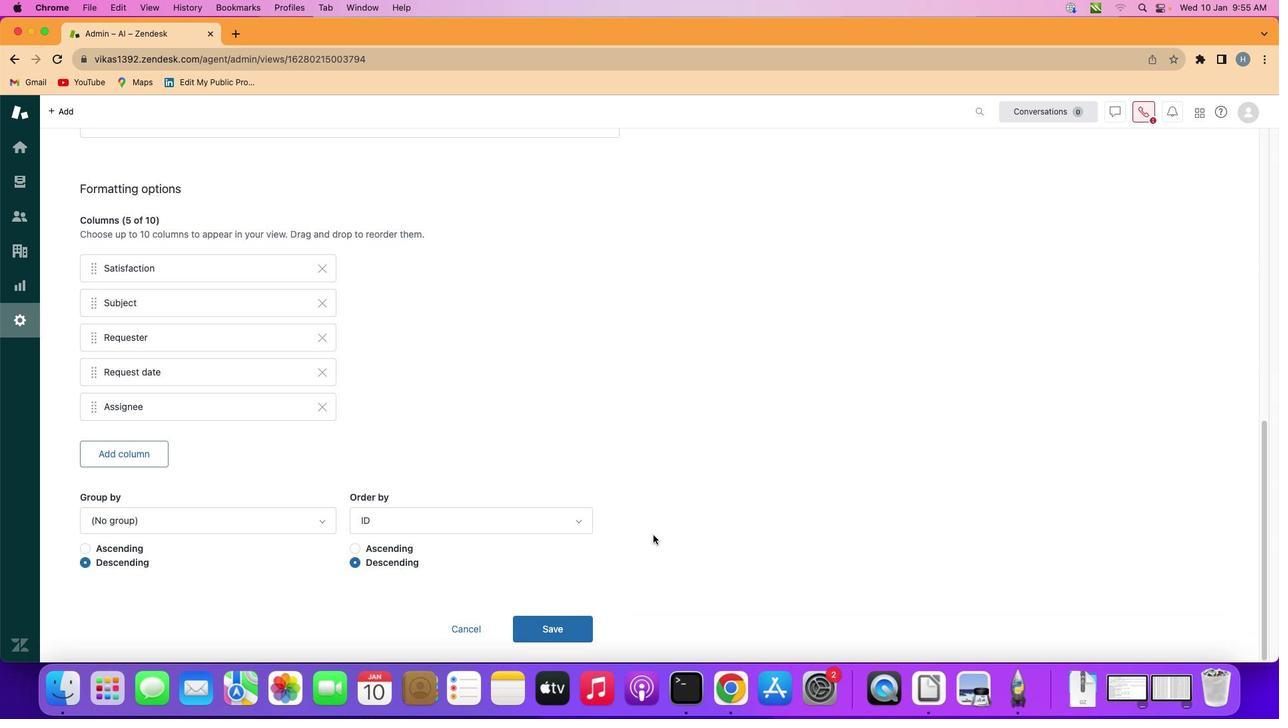 
Action: Mouse moved to (531, 633)
Screenshot: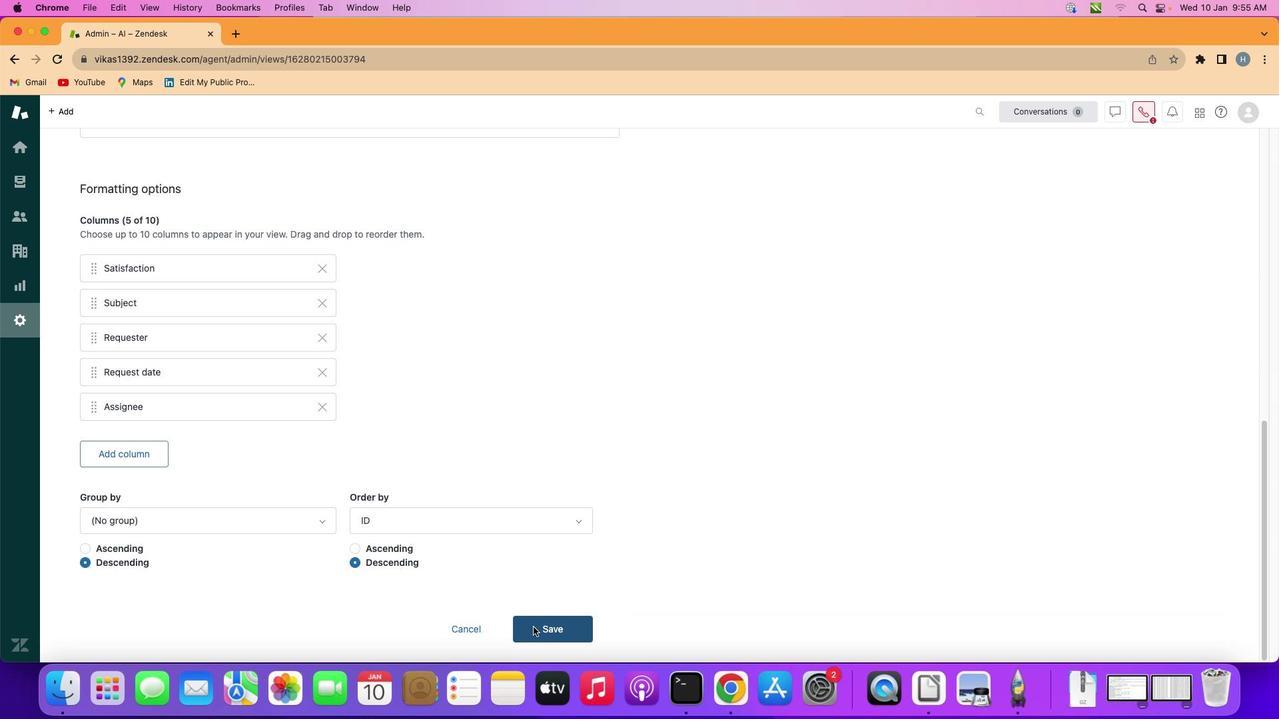 
Action: Mouse pressed left at (531, 633)
Screenshot: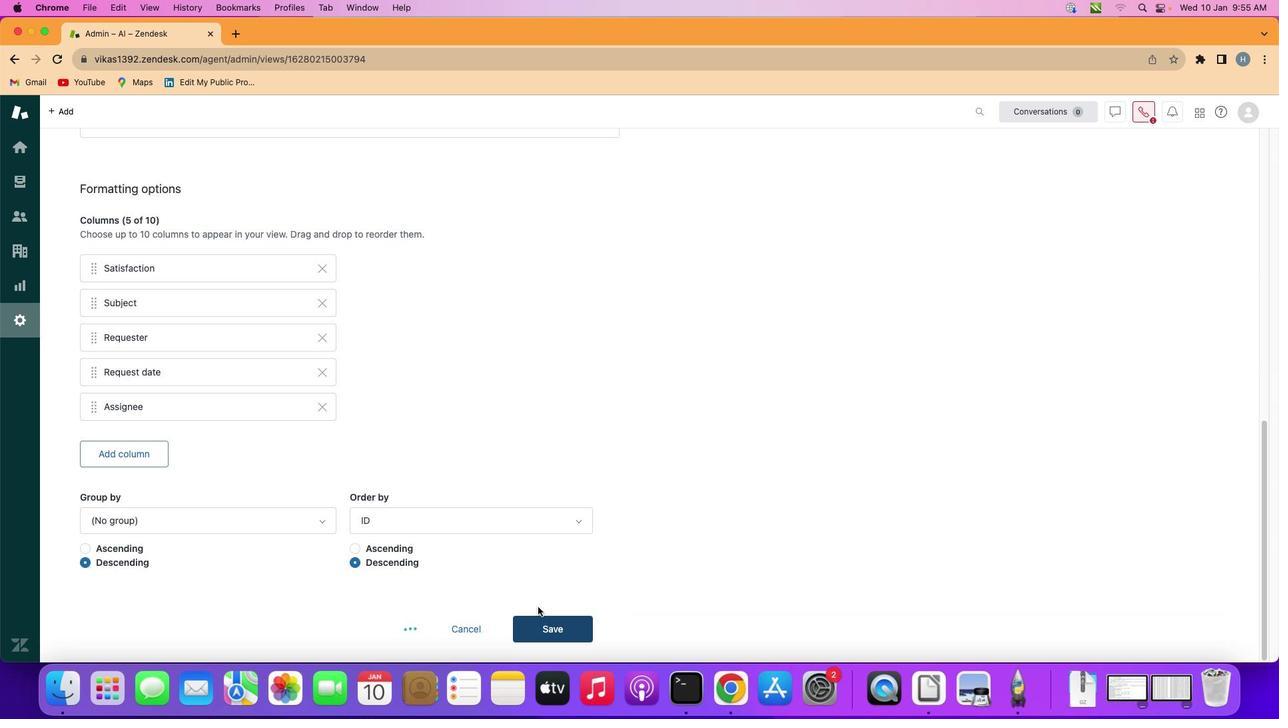 
Action: Mouse moved to (648, 417)
Screenshot: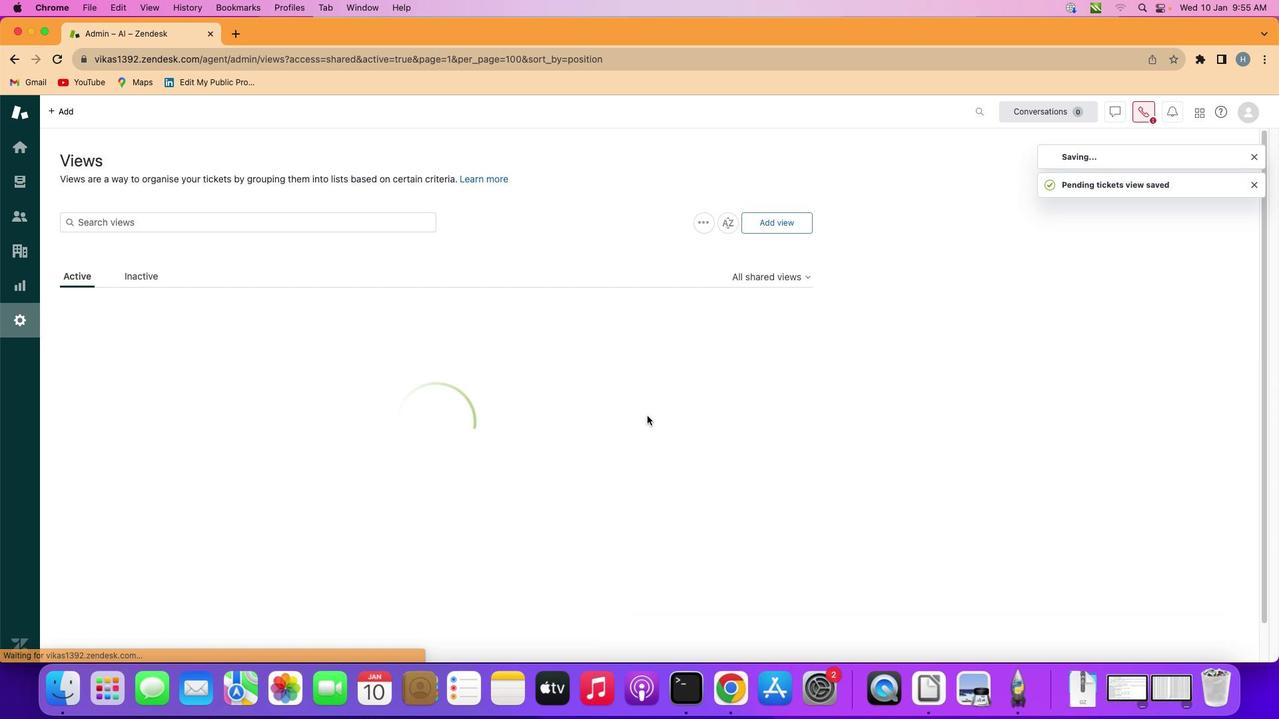 
